 Task: Find skiing trails with terrain parks in Riverside and hiking trails with water crossings in Salt Lake City.
Action: Mouse moved to (164, 59)
Screenshot: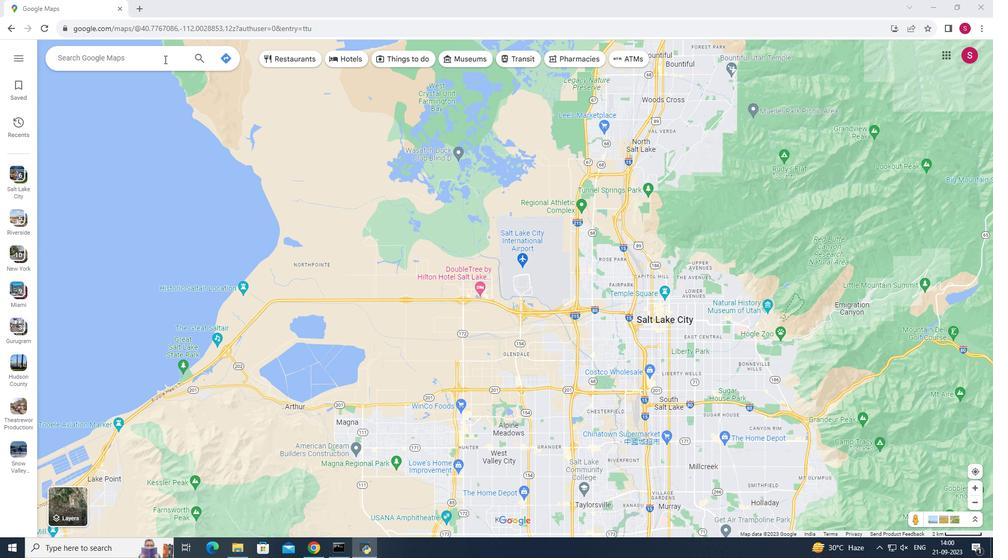 
Action: Mouse pressed left at (164, 59)
Screenshot: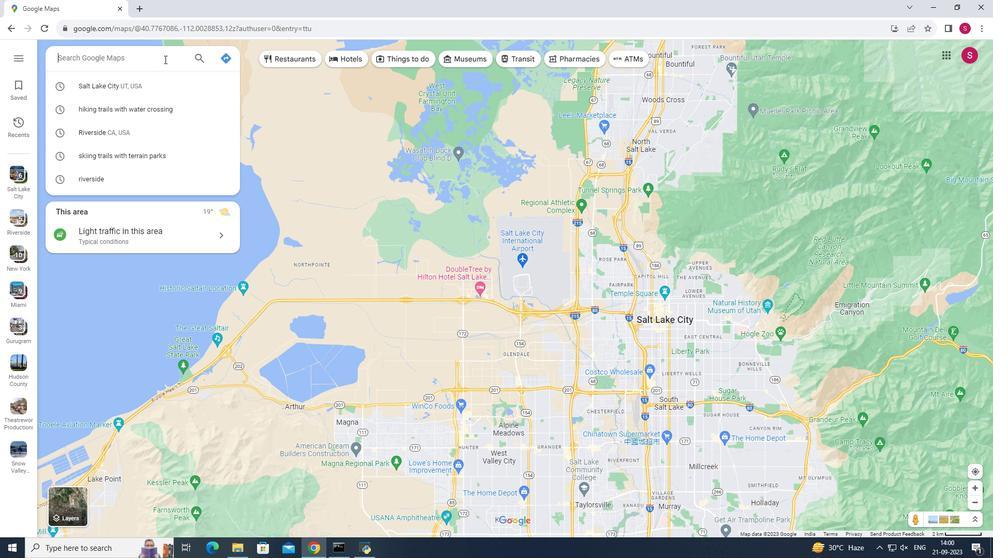 
Action: Key pressed <Key.shift><Key.shift><Key.shift><Key.shift>Riverside
Screenshot: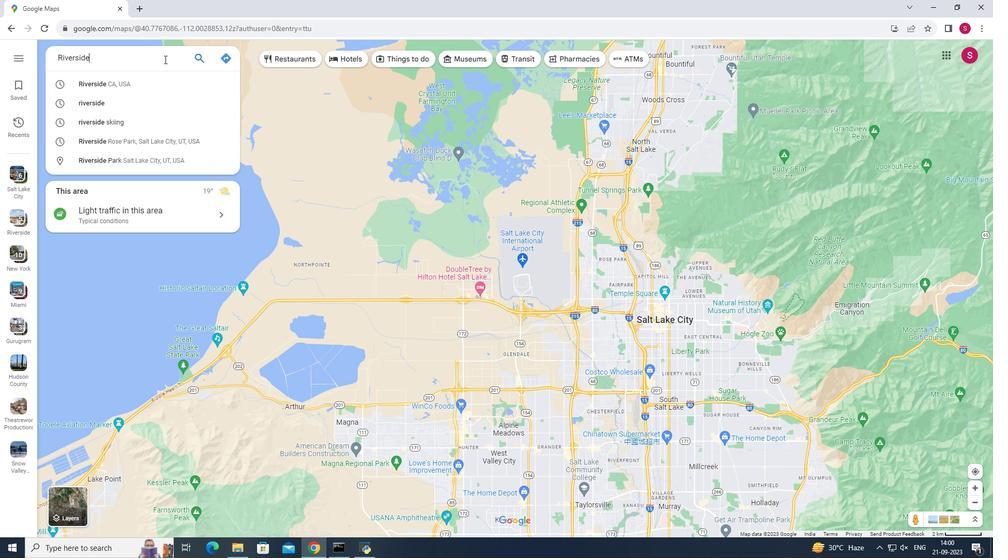 
Action: Mouse moved to (150, 84)
Screenshot: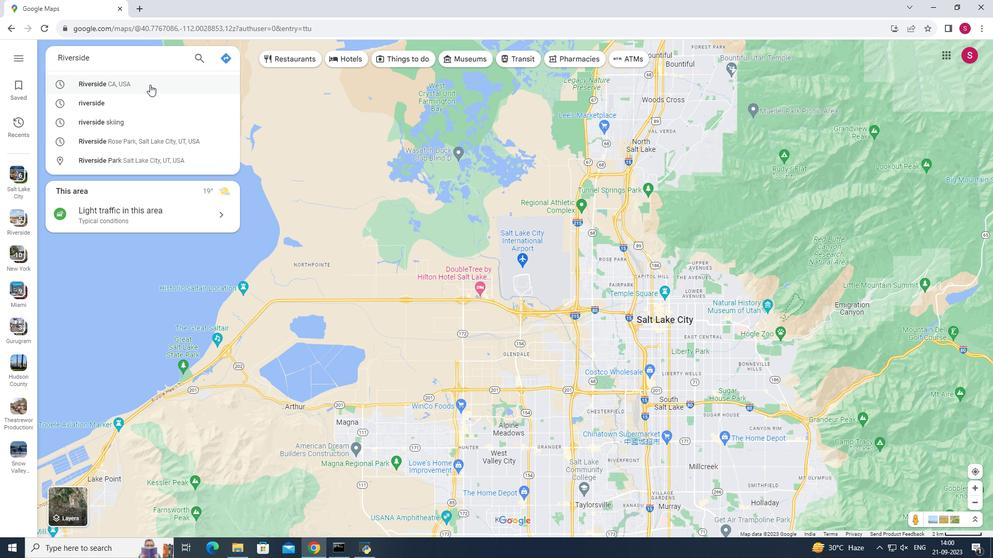 
Action: Mouse pressed left at (150, 84)
Screenshot: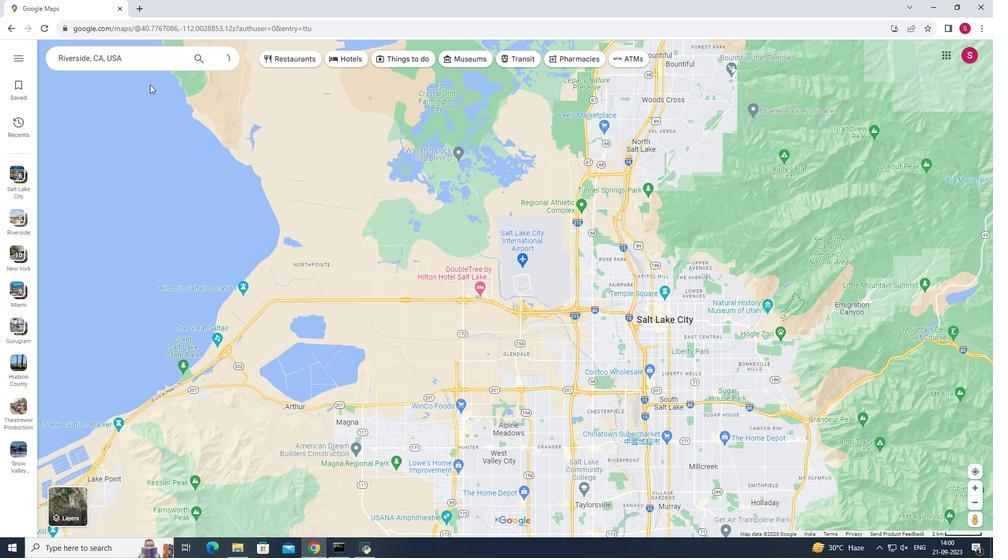 
Action: Mouse moved to (139, 236)
Screenshot: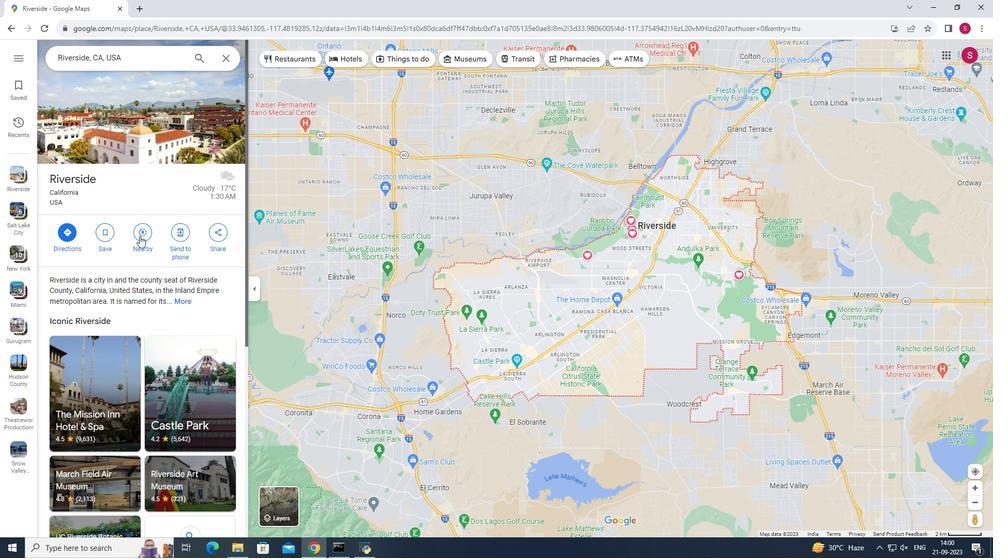 
Action: Mouse pressed left at (139, 236)
Screenshot: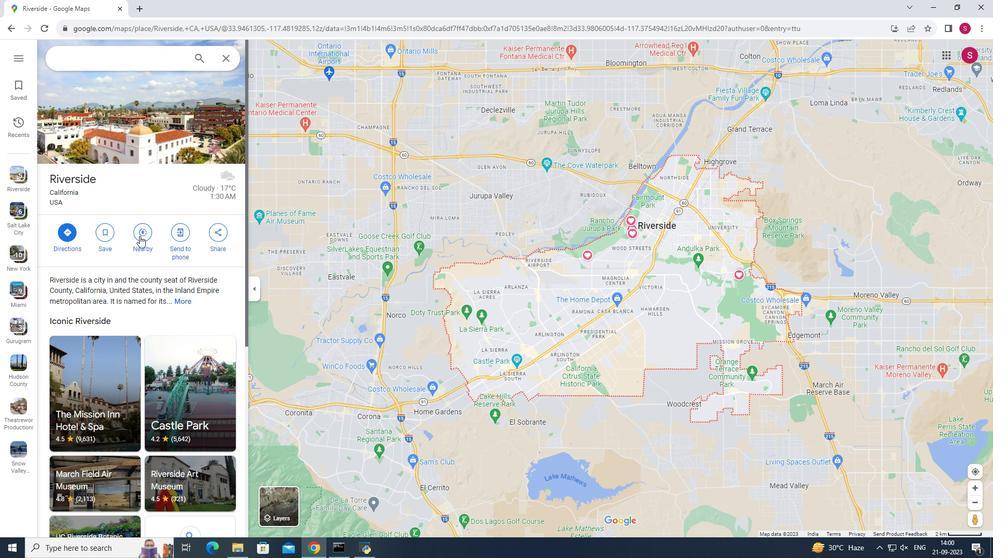 
Action: Mouse moved to (138, 61)
Screenshot: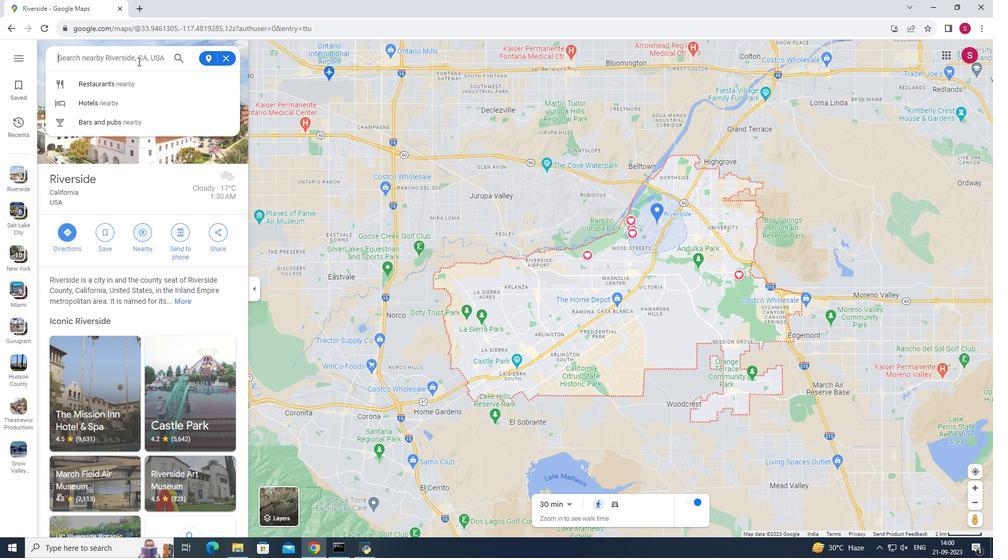 
Action: Mouse pressed left at (138, 61)
Screenshot: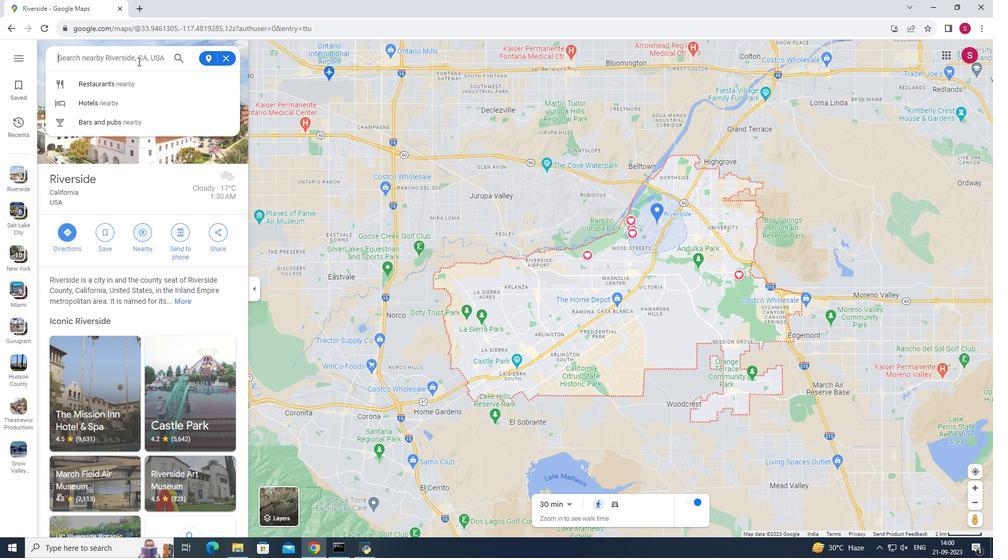 
Action: Key pressed skiing<Key.space>trails<Key.space>with<Key.space>terrain<Key.space>parks<Key.enter>
Screenshot: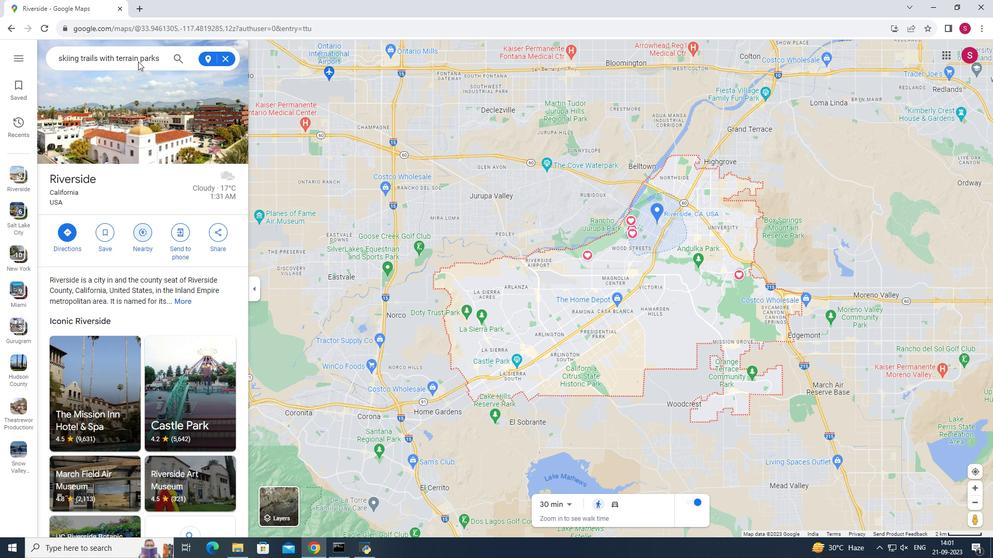 
Action: Mouse moved to (141, 103)
Screenshot: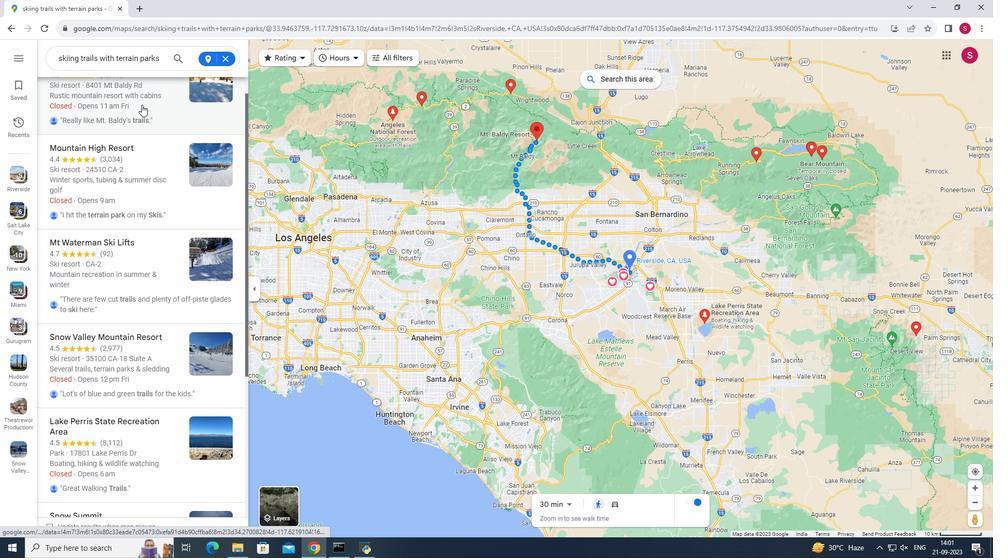 
Action: Mouse scrolled (141, 103) with delta (0, 0)
Screenshot: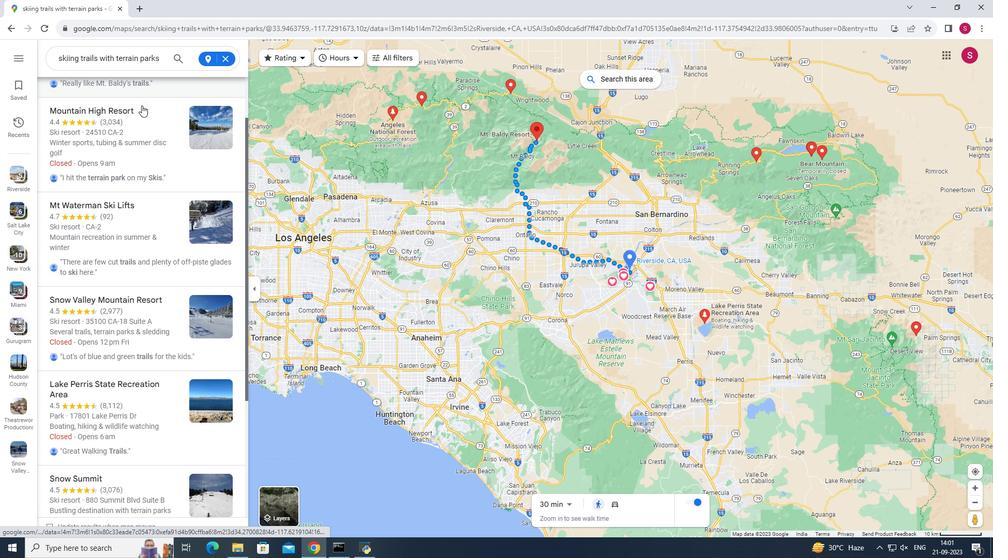 
Action: Mouse moved to (141, 105)
Screenshot: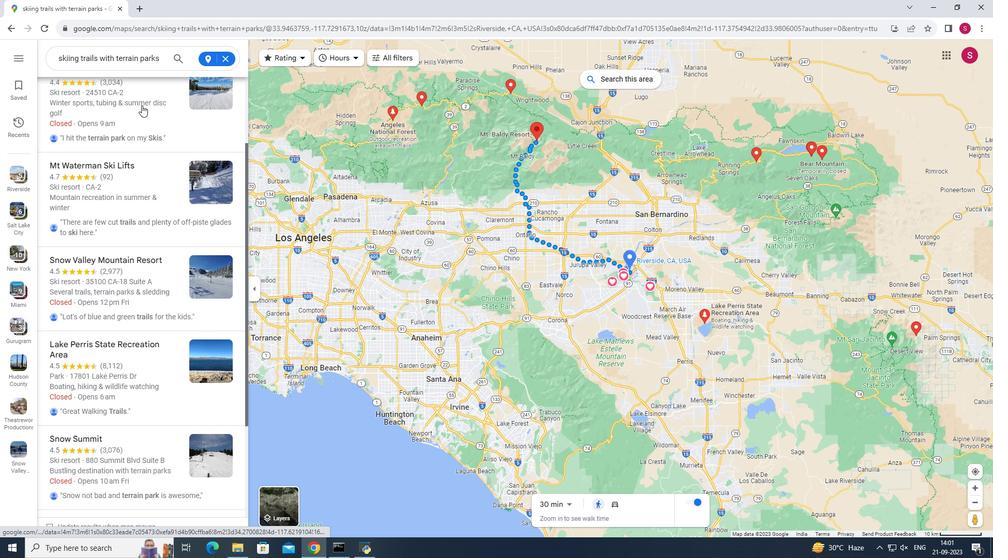 
Action: Mouse scrolled (141, 105) with delta (0, 0)
Screenshot: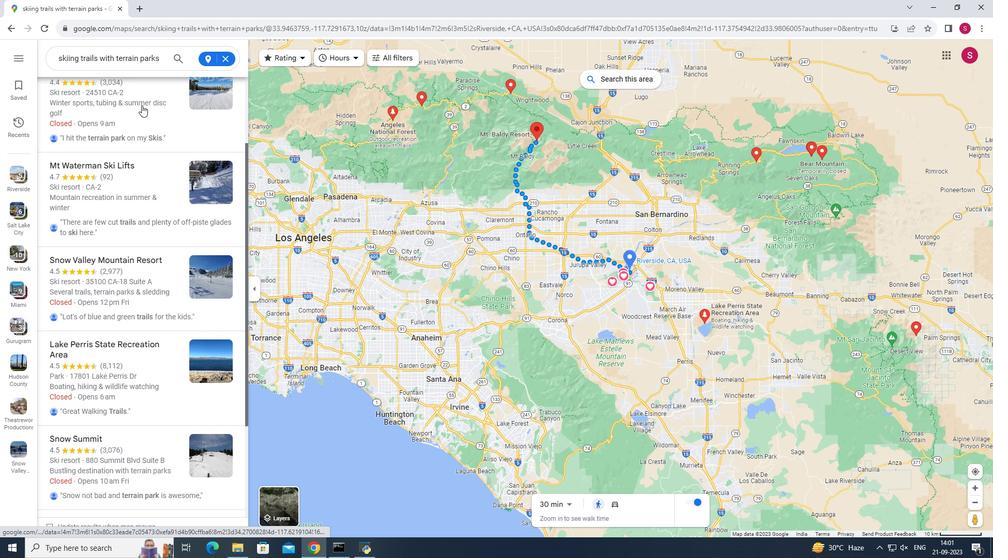 
Action: Mouse scrolled (141, 105) with delta (0, 0)
Screenshot: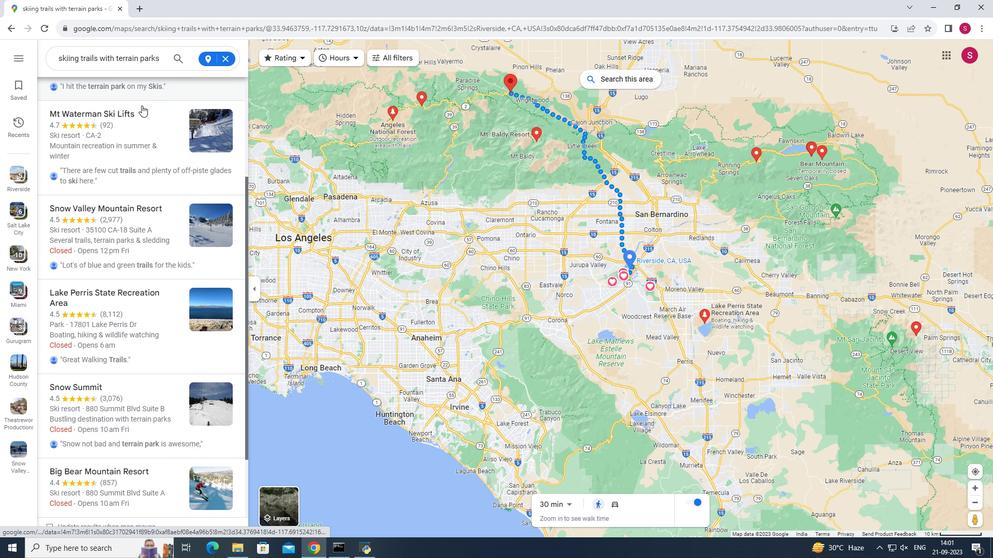 
Action: Mouse moved to (141, 107)
Screenshot: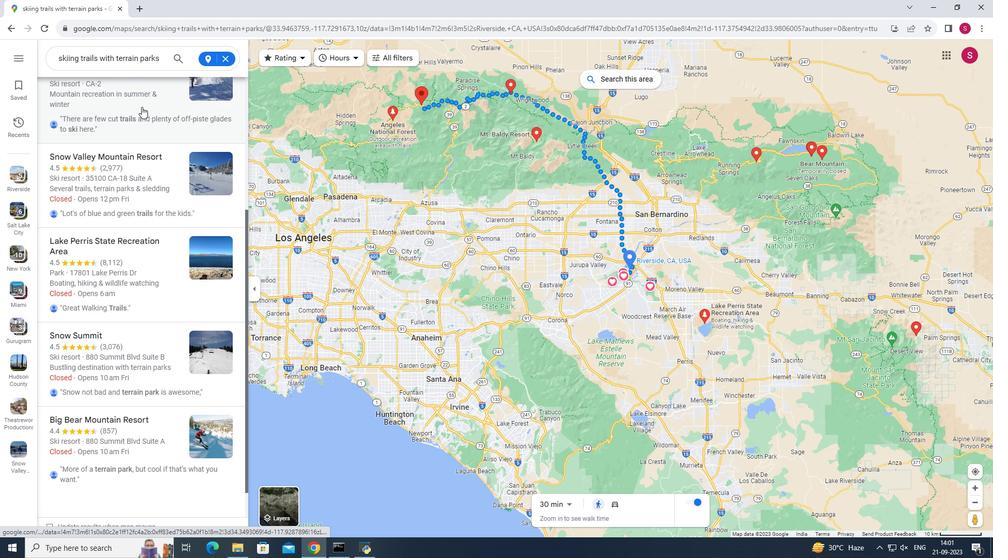 
Action: Mouse scrolled (141, 106) with delta (0, 0)
Screenshot: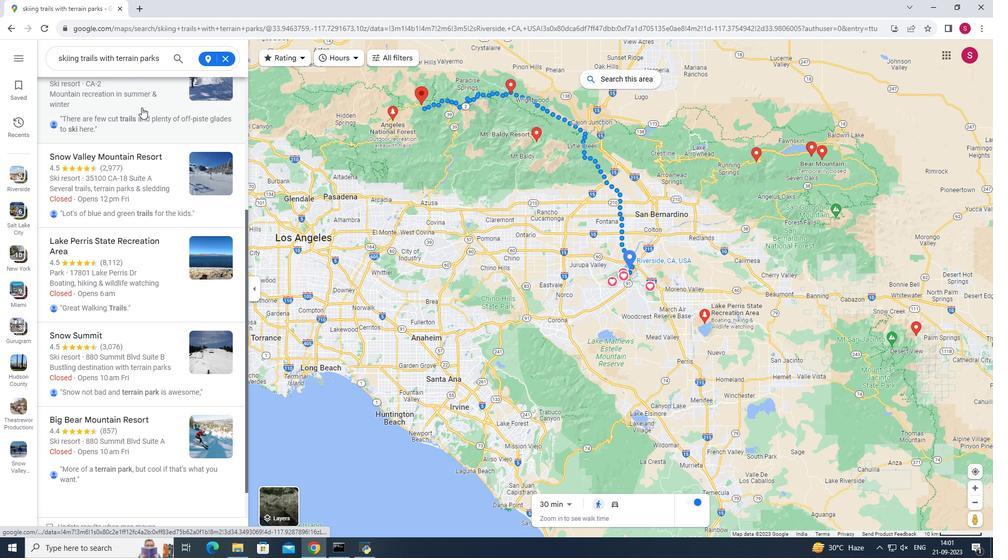 
Action: Mouse moved to (141, 110)
Screenshot: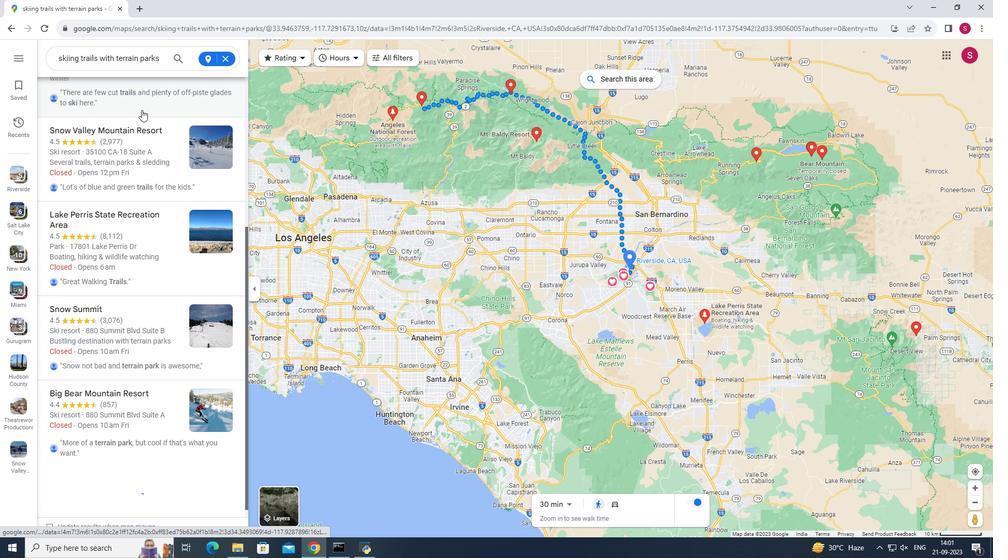 
Action: Mouse scrolled (141, 109) with delta (0, 0)
Screenshot: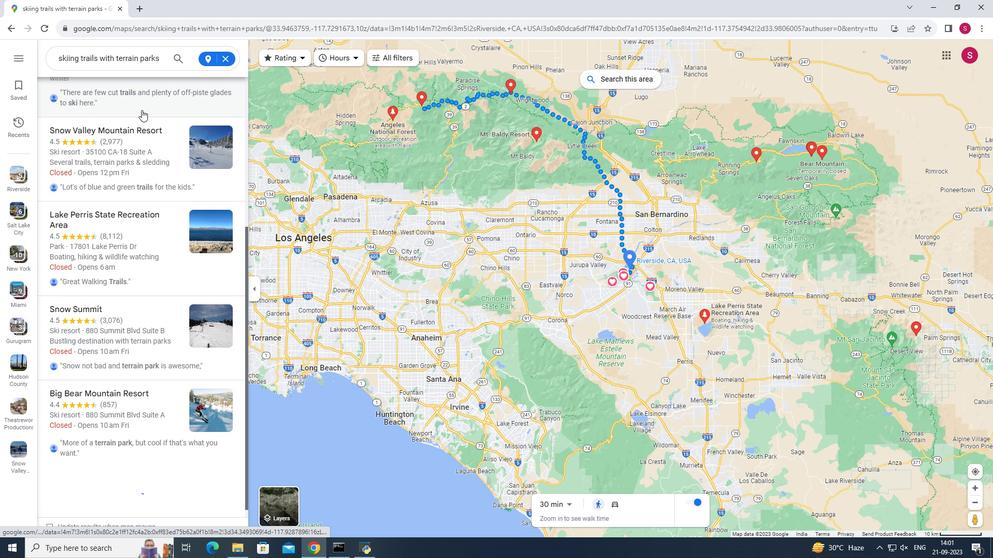 
Action: Mouse scrolled (141, 109) with delta (0, 0)
Screenshot: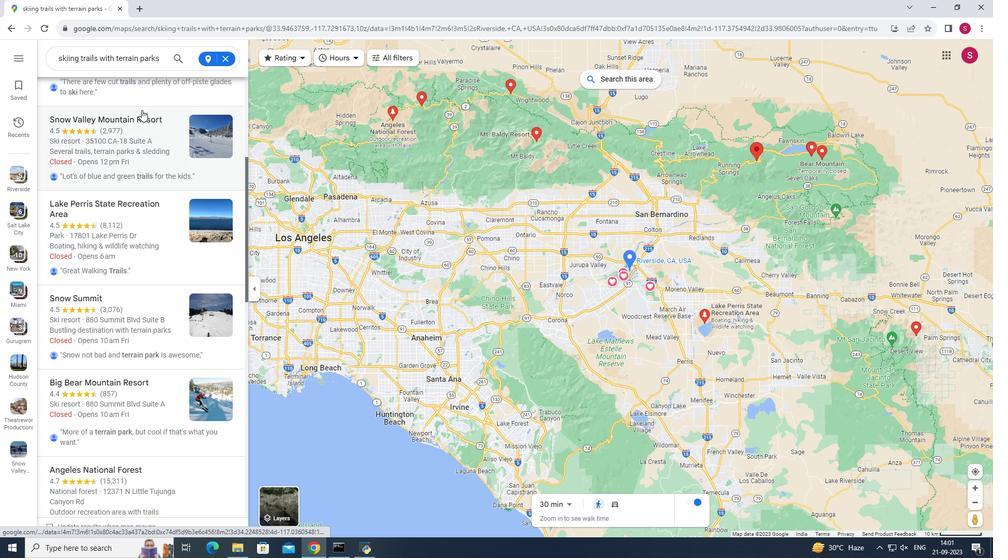 
Action: Mouse moved to (150, 118)
Screenshot: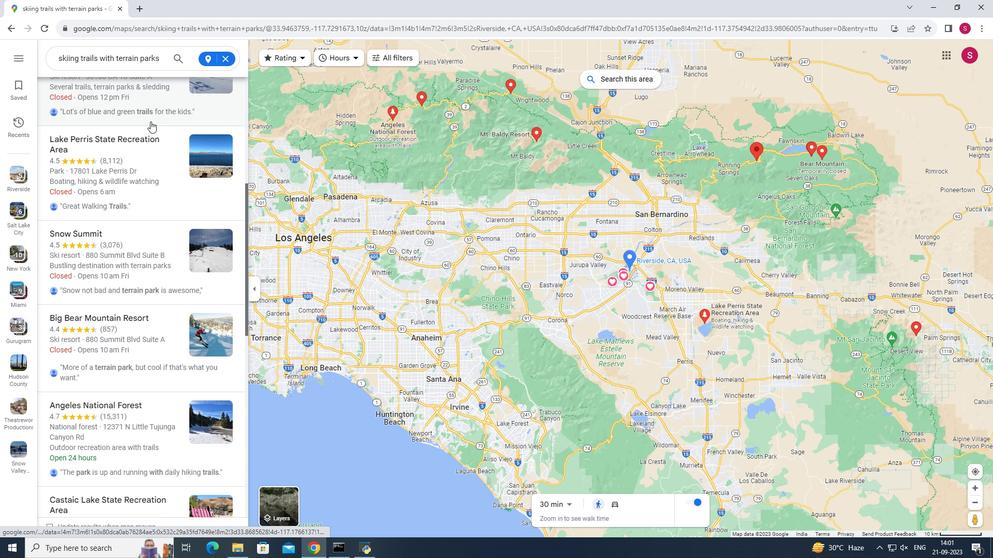 
Action: Mouse scrolled (150, 117) with delta (0, 0)
Screenshot: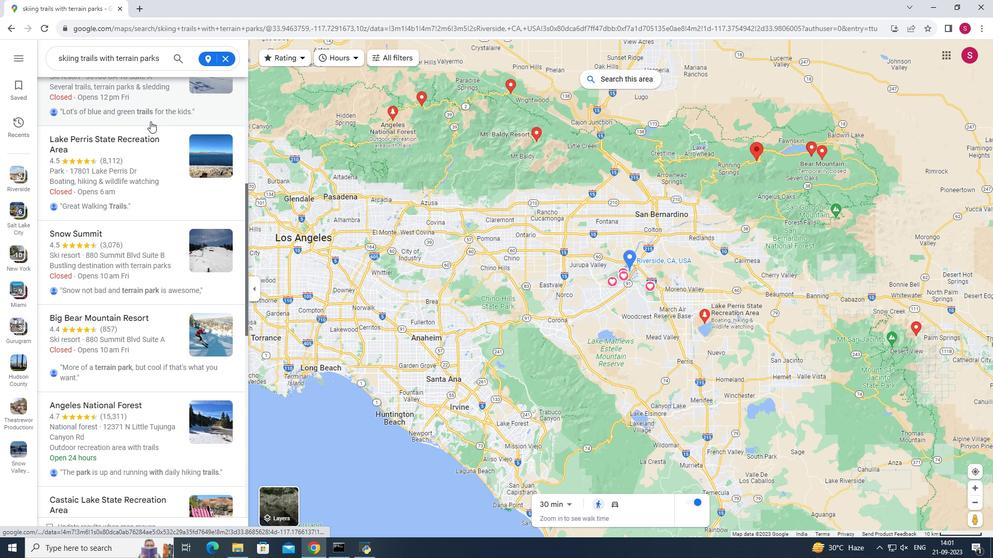 
Action: Mouse moved to (150, 121)
Screenshot: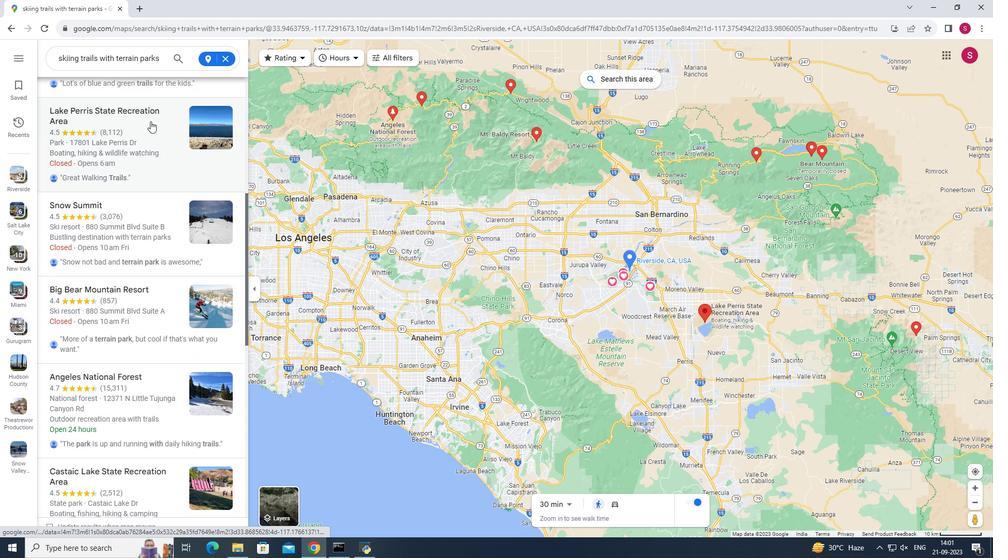 
Action: Mouse scrolled (150, 121) with delta (0, 0)
Screenshot: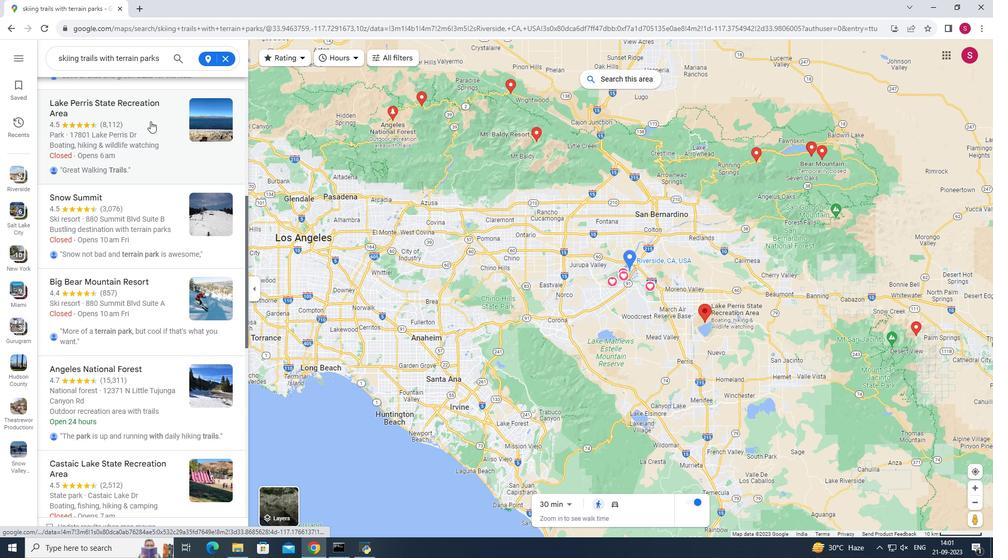 
Action: Mouse scrolled (150, 121) with delta (0, 0)
Screenshot: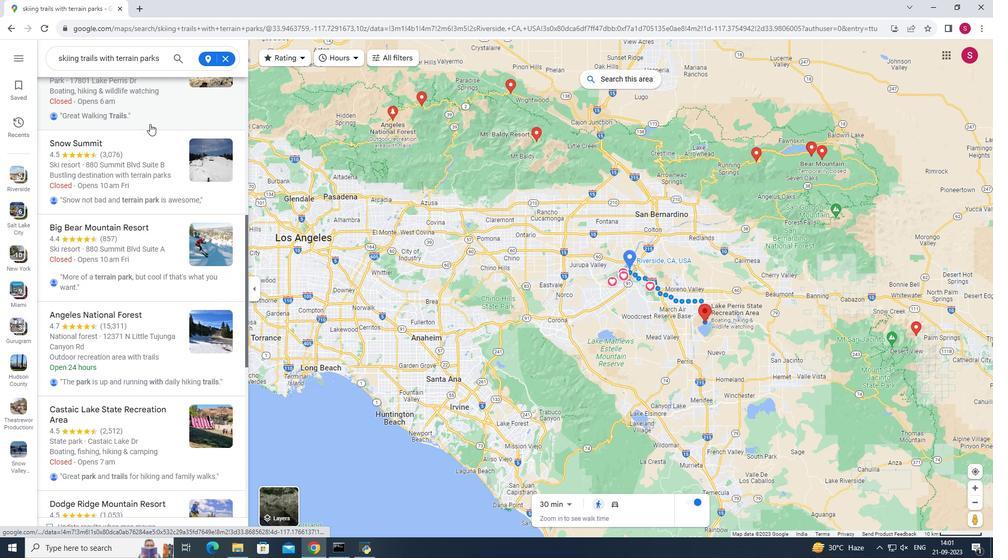 
Action: Mouse moved to (150, 124)
Screenshot: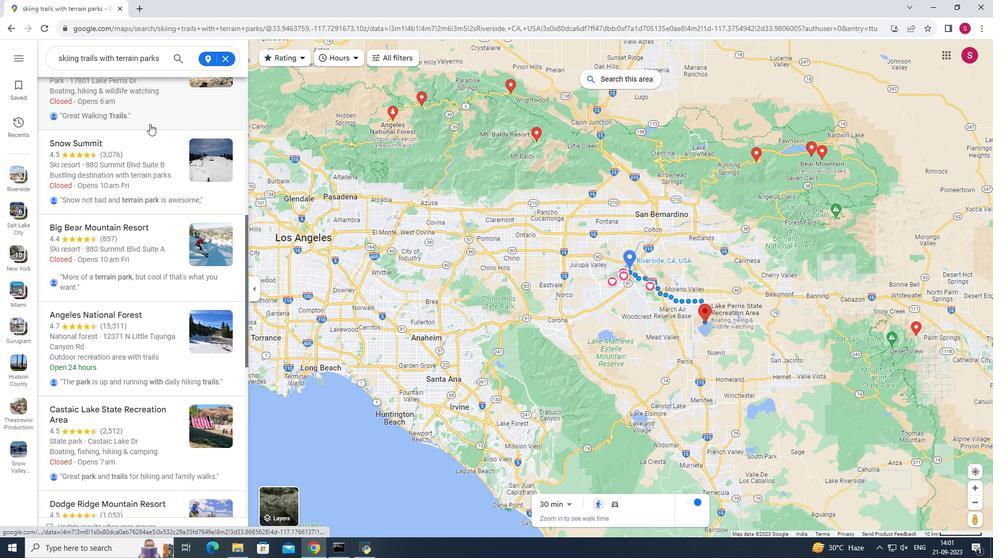 
Action: Mouse scrolled (150, 123) with delta (0, 0)
Screenshot: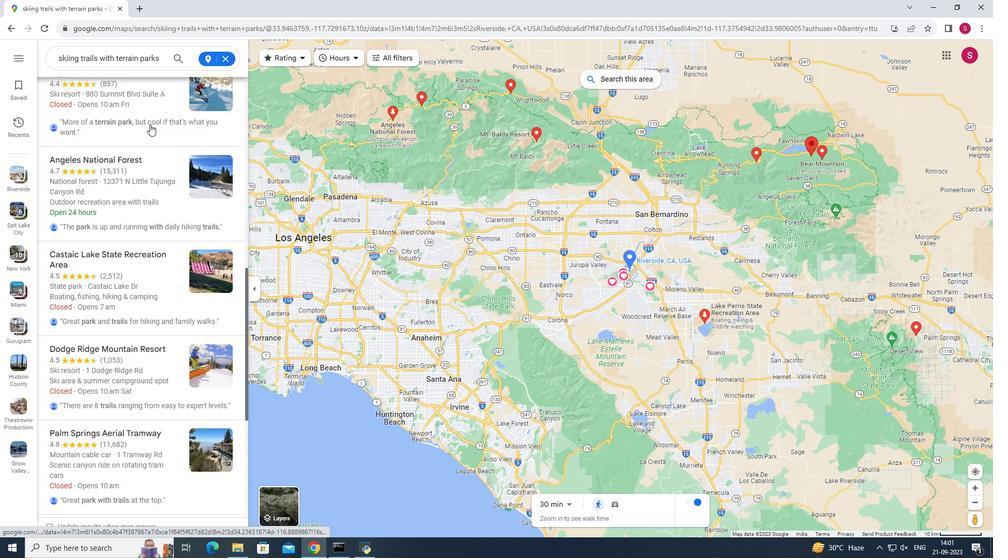 
Action: Mouse moved to (150, 124)
Screenshot: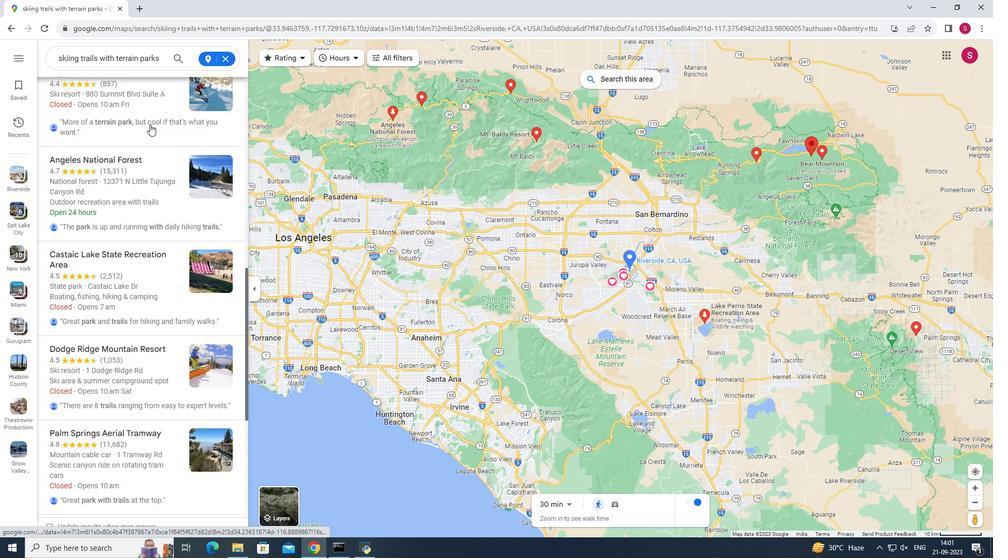
Action: Mouse scrolled (150, 123) with delta (0, 0)
Screenshot: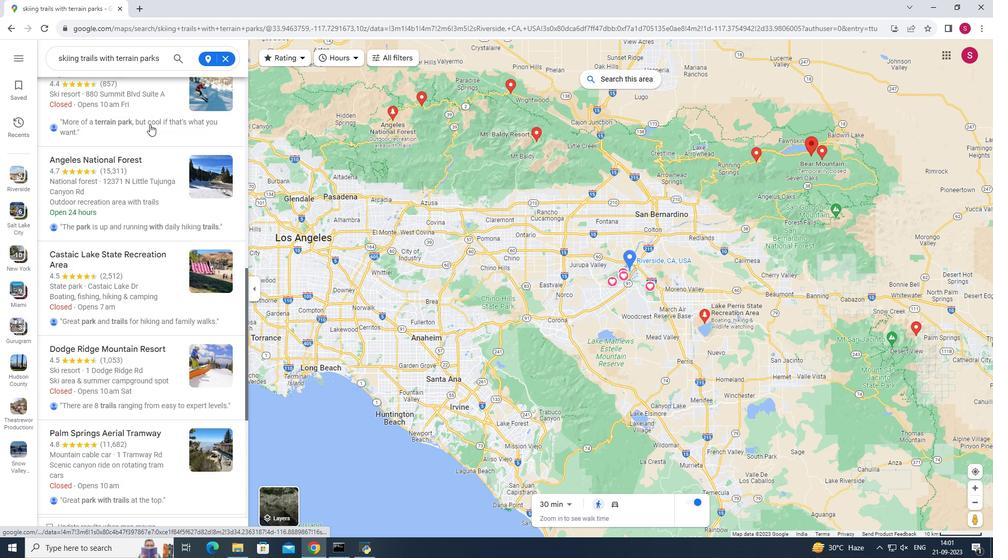 
Action: Mouse moved to (150, 124)
Screenshot: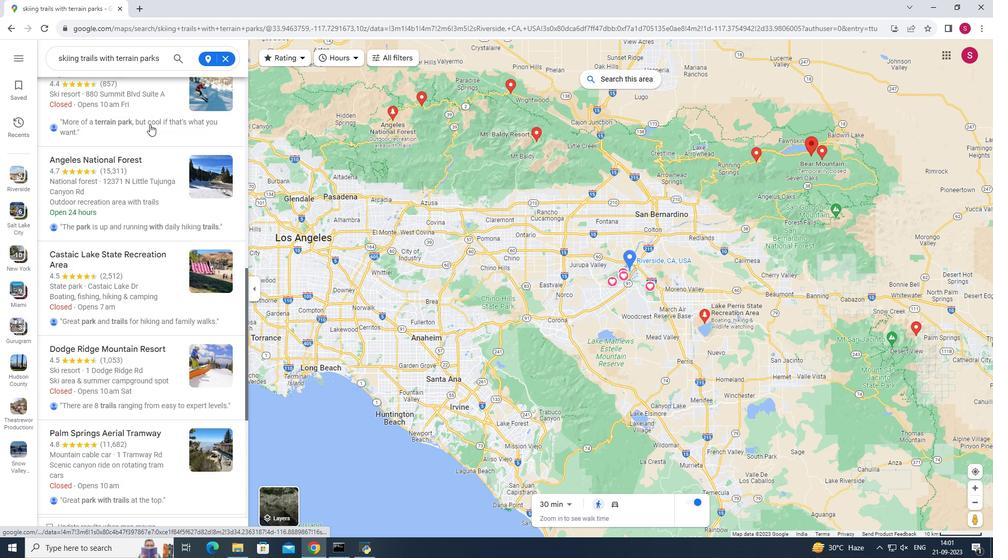 
Action: Mouse scrolled (150, 124) with delta (0, 0)
Screenshot: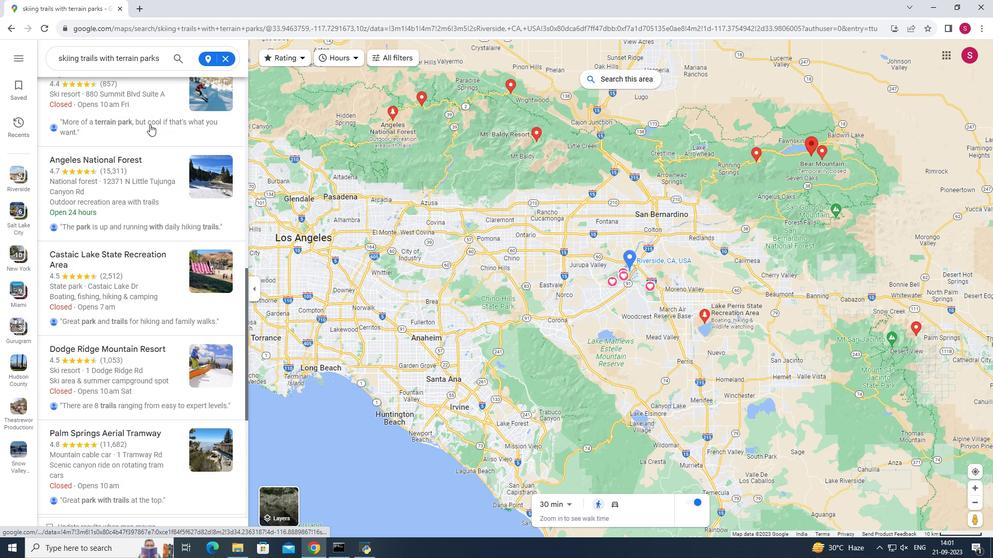 
Action: Mouse moved to (150, 124)
Screenshot: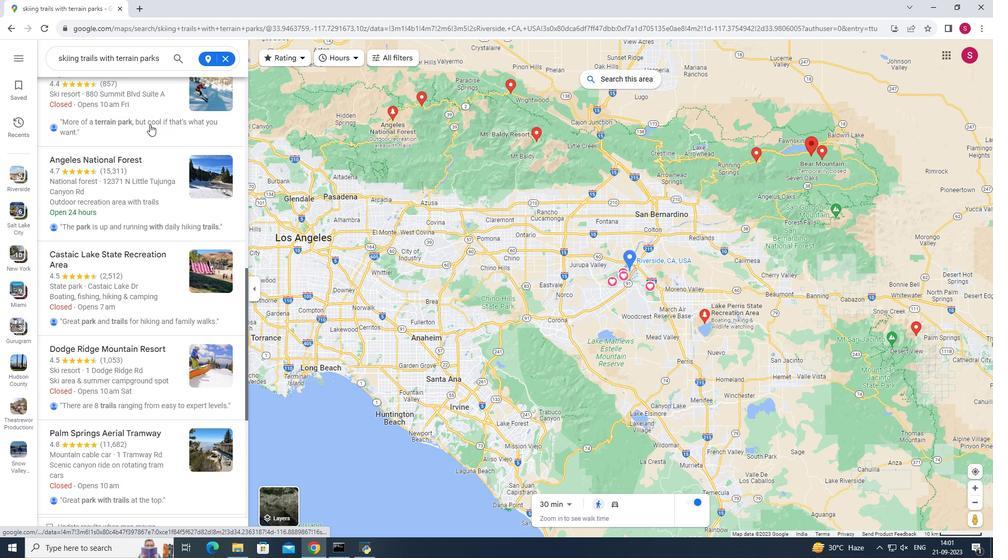 
Action: Mouse scrolled (150, 124) with delta (0, 0)
Screenshot: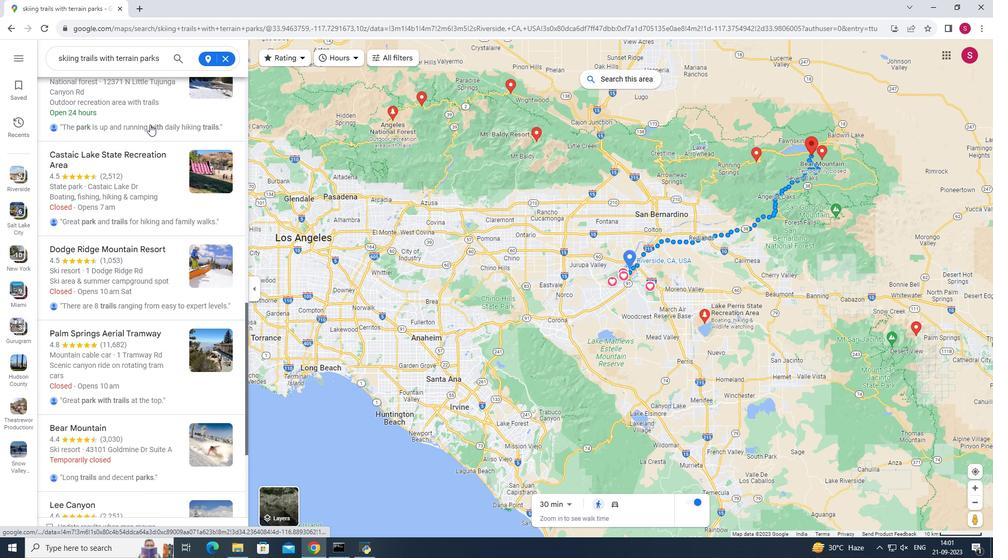 
Action: Mouse scrolled (150, 124) with delta (0, 0)
Screenshot: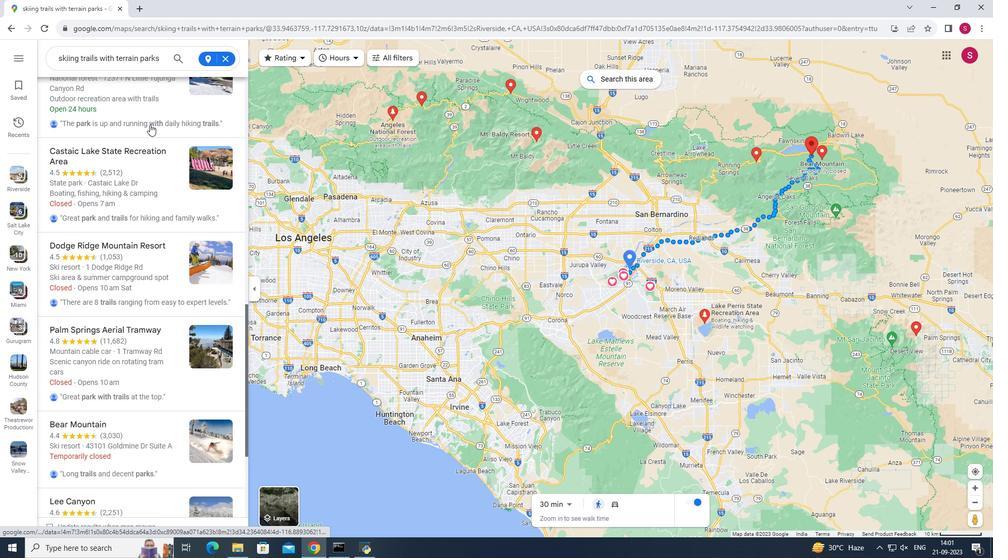 
Action: Mouse scrolled (150, 124) with delta (0, 0)
Screenshot: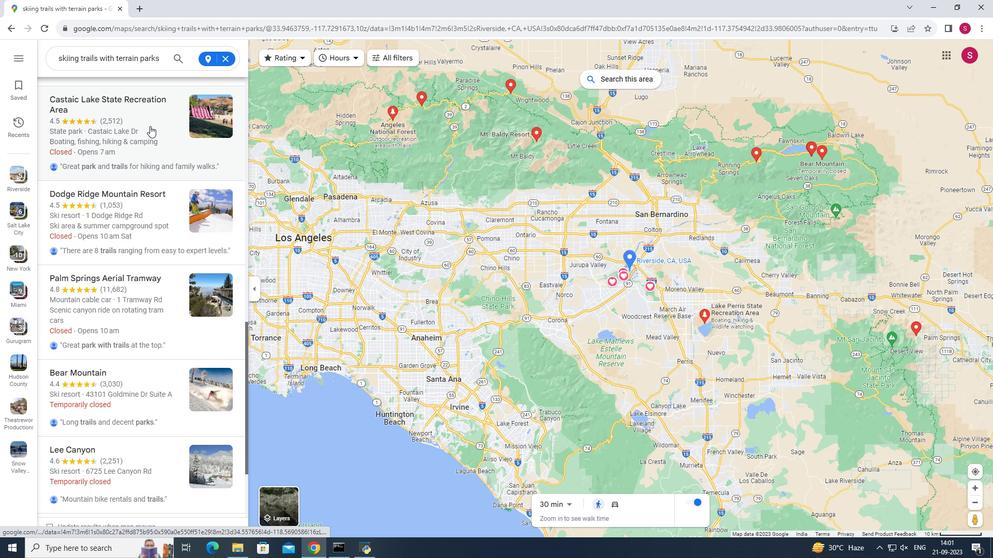 
Action: Mouse moved to (150, 126)
Screenshot: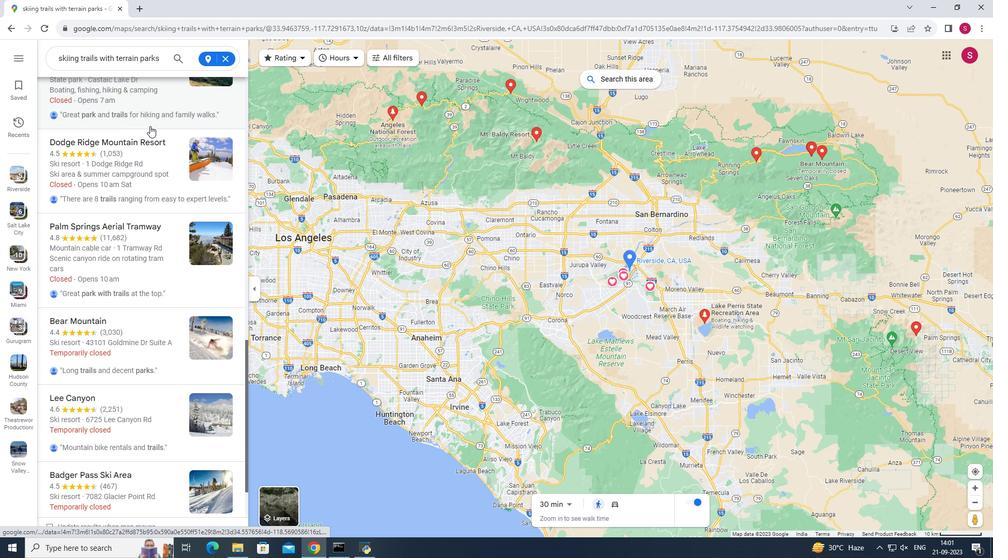 
Action: Mouse scrolled (150, 125) with delta (0, 0)
Screenshot: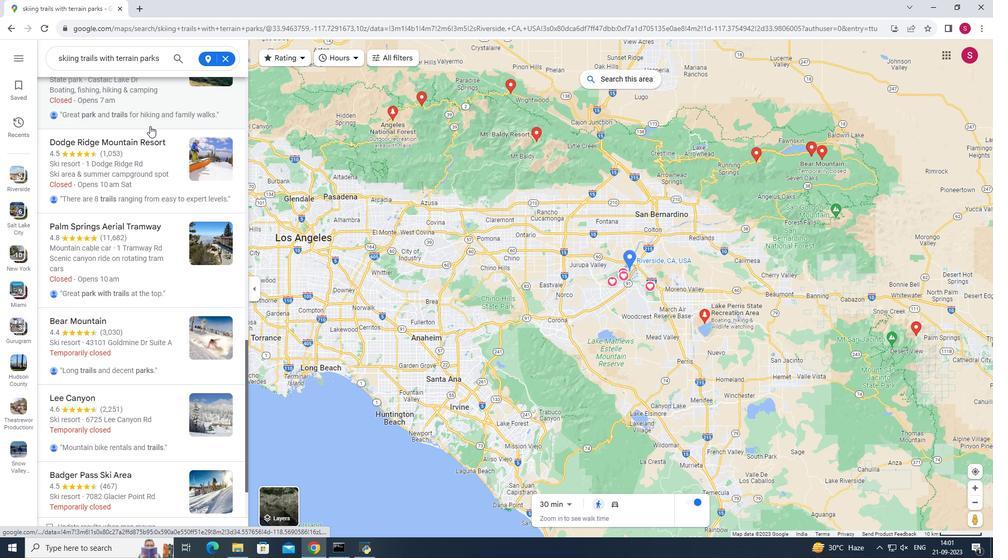 
Action: Mouse moved to (152, 135)
Screenshot: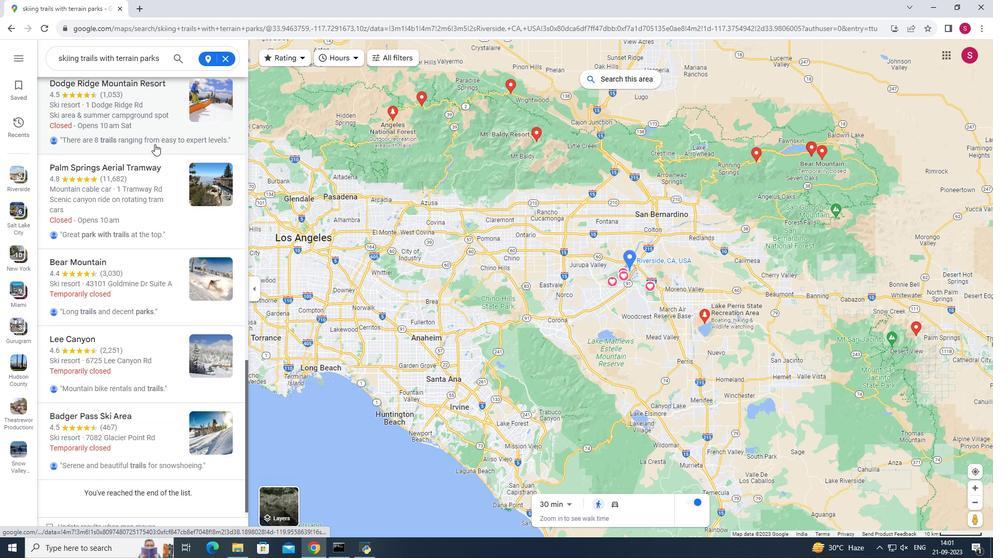 
Action: Mouse scrolled (152, 134) with delta (0, 0)
Screenshot: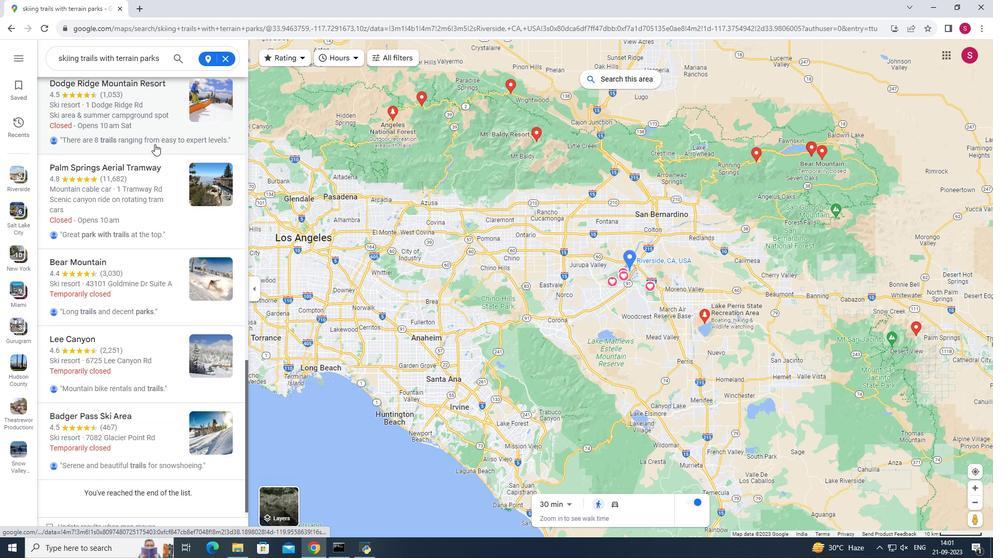
Action: Mouse moved to (154, 144)
Screenshot: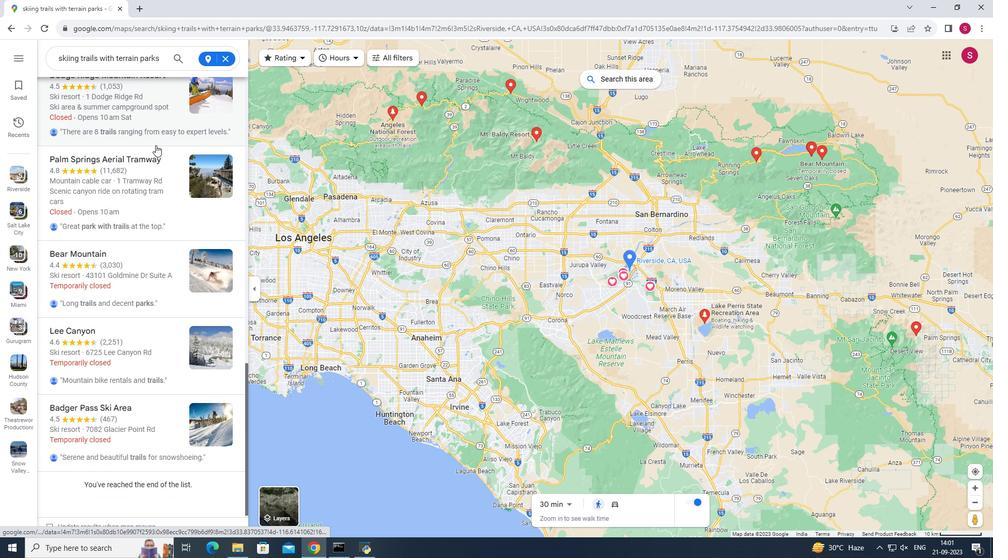 
Action: Mouse scrolled (154, 143) with delta (0, 0)
Screenshot: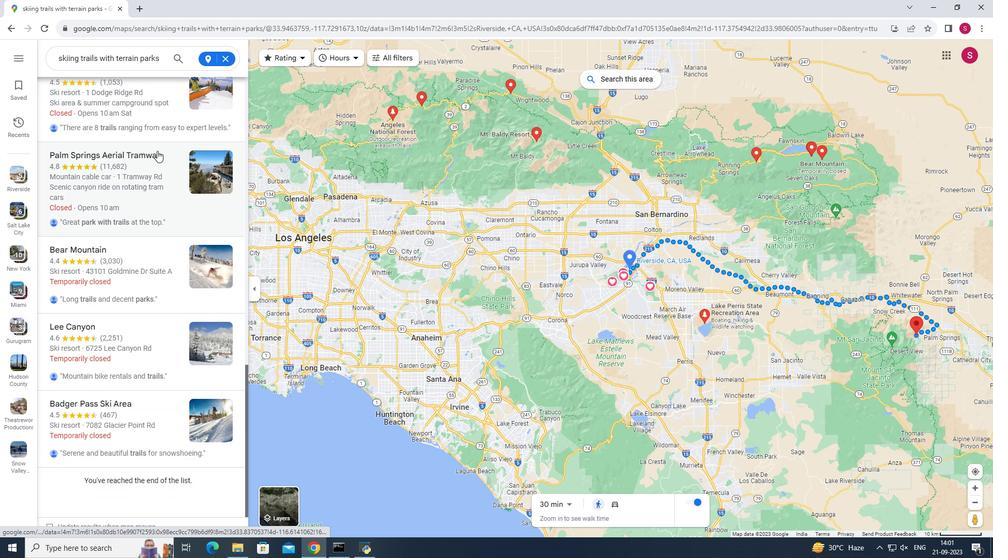 
Action: Mouse moved to (164, 171)
Screenshot: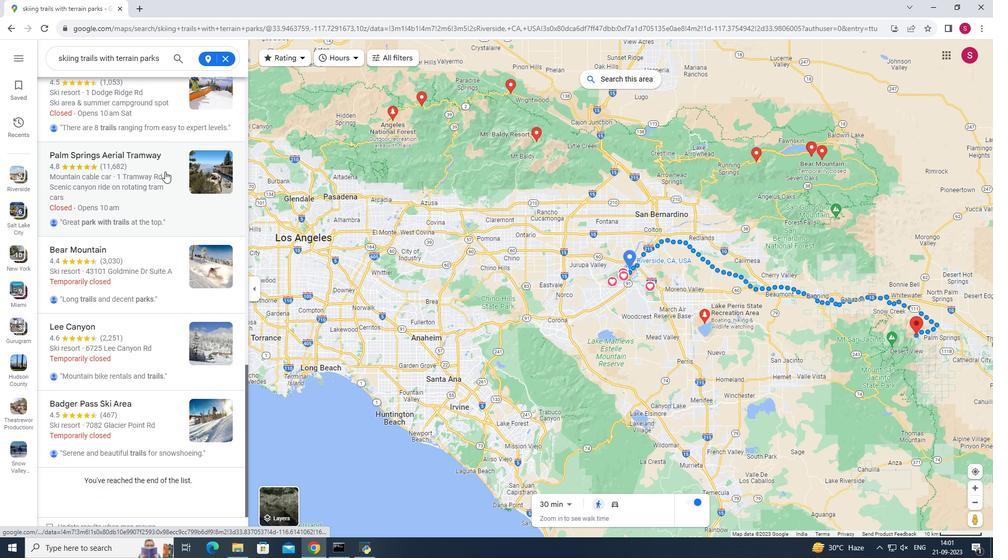 
Action: Mouse scrolled (164, 170) with delta (0, 0)
Screenshot: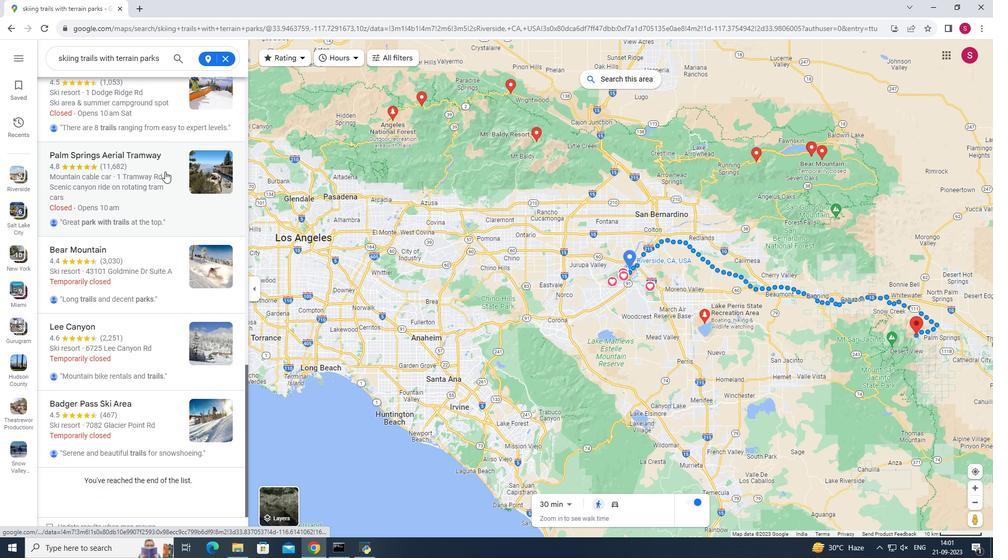 
Action: Mouse scrolled (164, 170) with delta (0, 0)
Screenshot: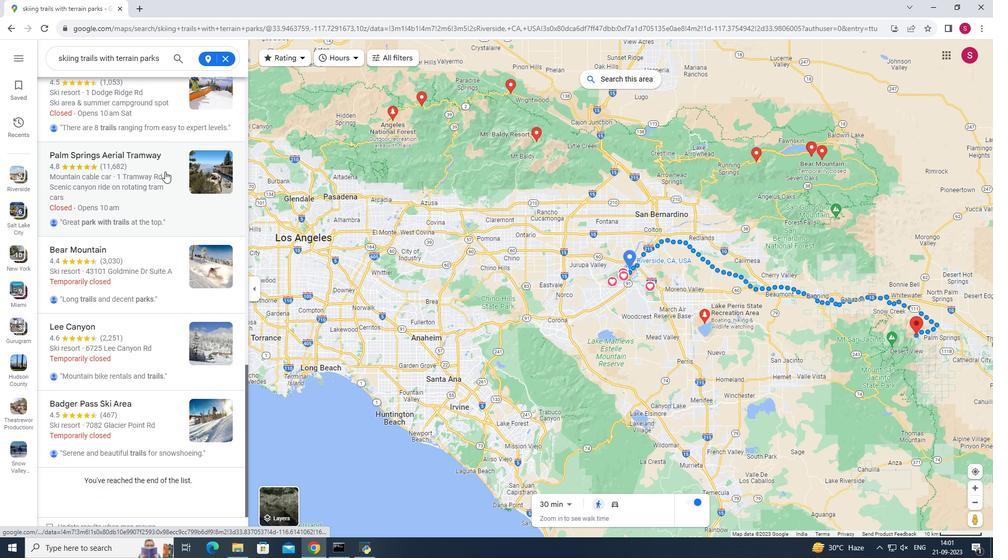 
Action: Mouse moved to (164, 171)
Screenshot: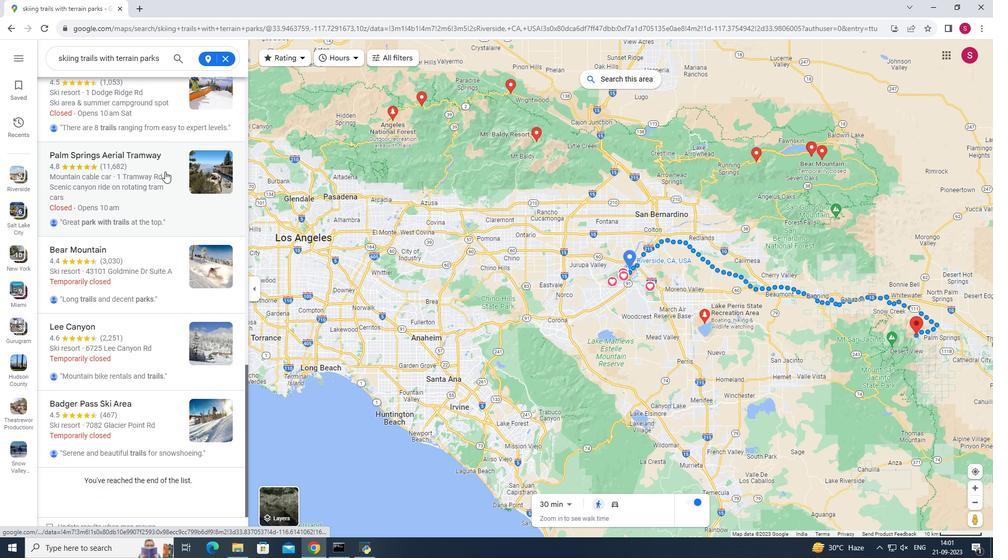 
Action: Mouse scrolled (164, 171) with delta (0, 0)
Screenshot: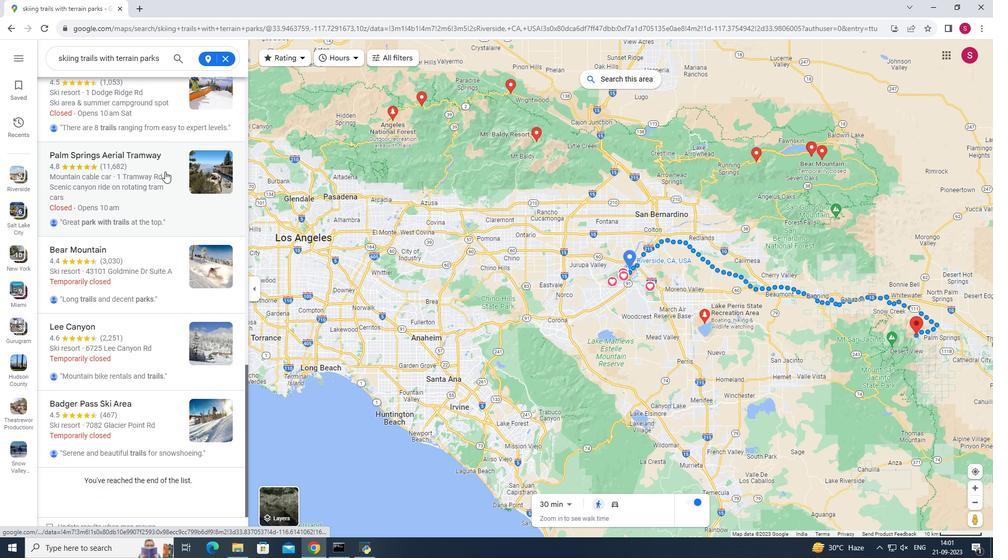 
Action: Mouse moved to (164, 175)
Screenshot: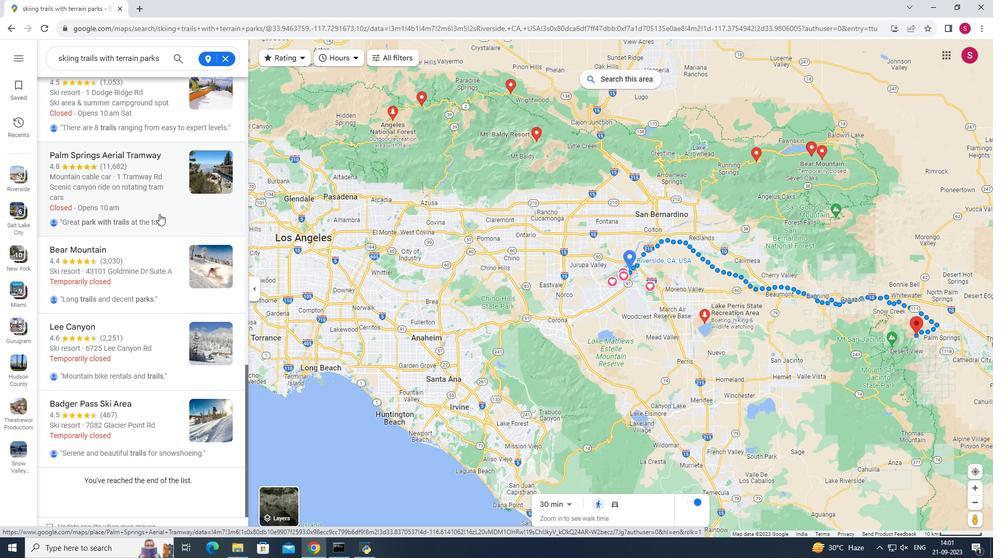 
Action: Mouse scrolled (164, 174) with delta (0, 0)
Screenshot: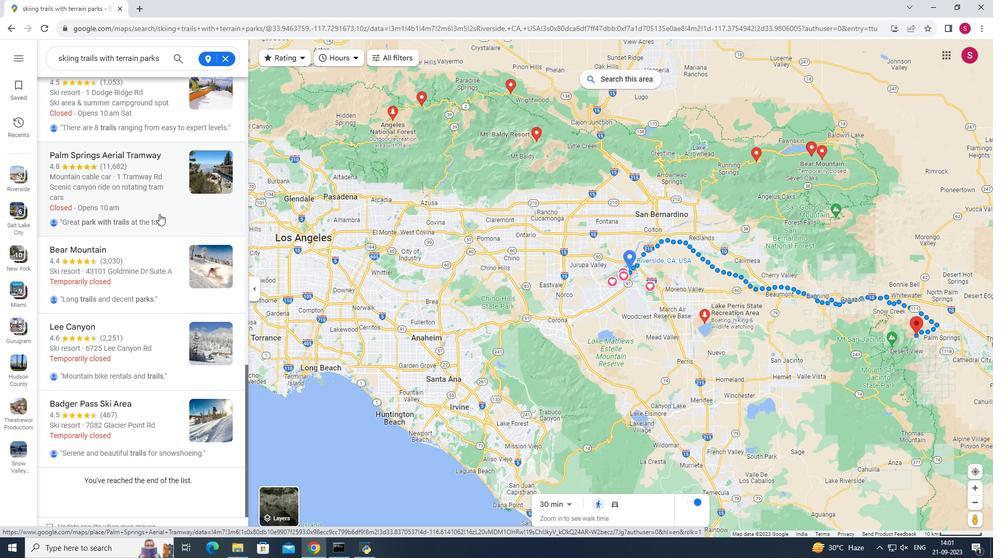 
Action: Mouse moved to (163, 180)
Screenshot: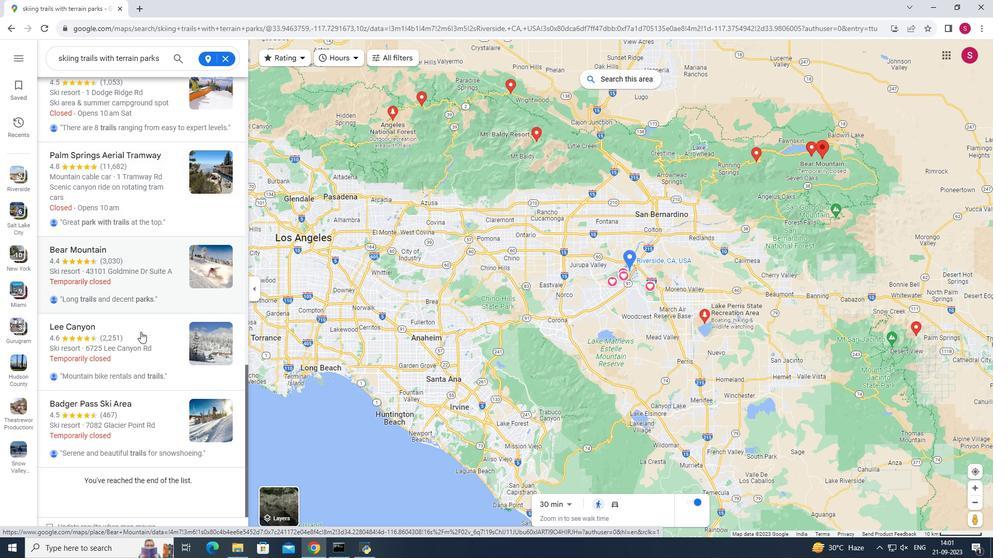 
Action: Mouse scrolled (163, 179) with delta (0, 0)
Screenshot: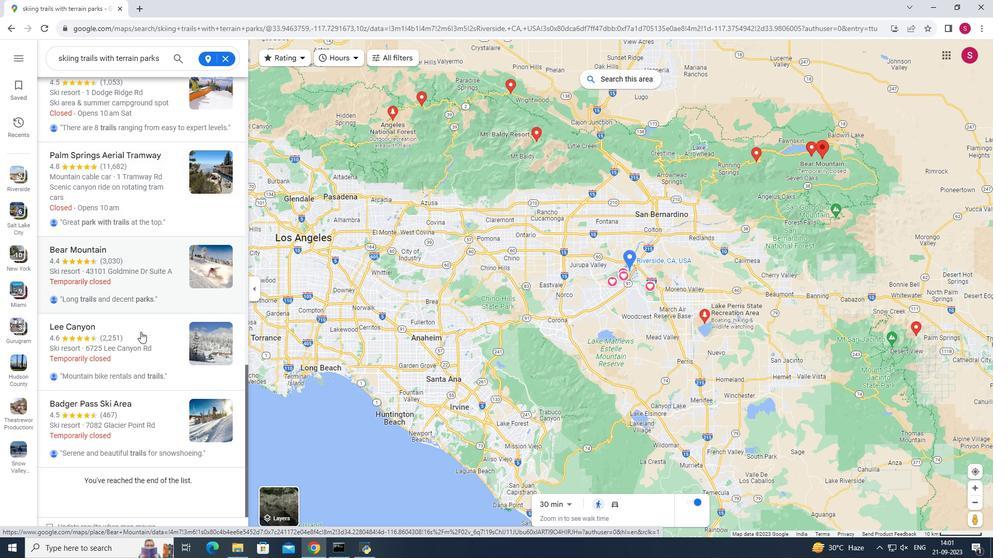 
Action: Mouse moved to (226, 59)
Screenshot: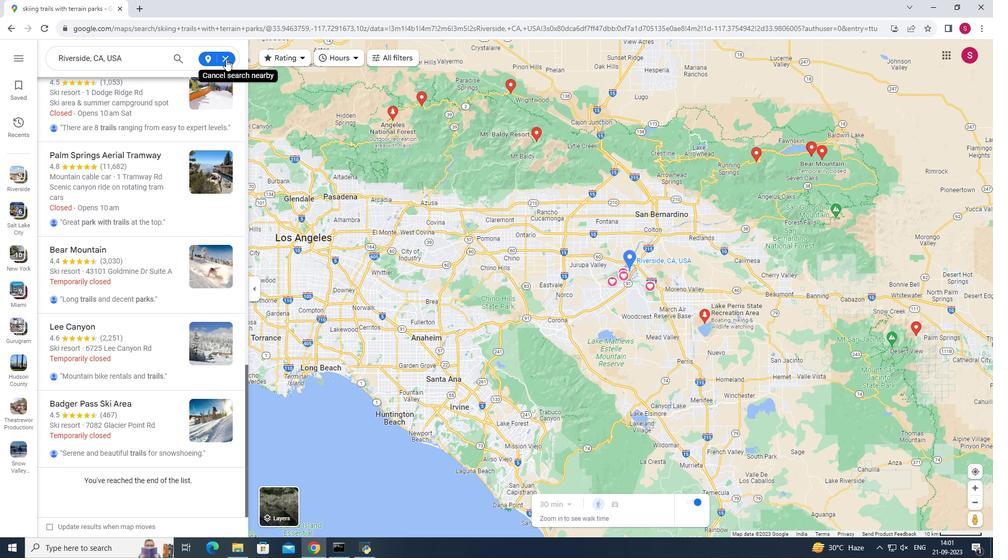 
Action: Mouse pressed left at (226, 59)
Screenshot: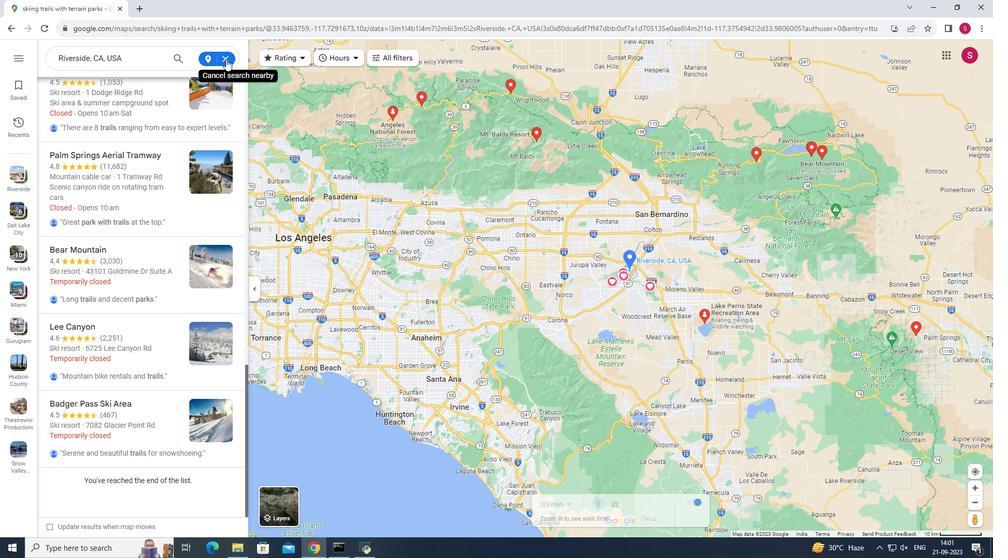 
Action: Mouse pressed left at (226, 59)
Screenshot: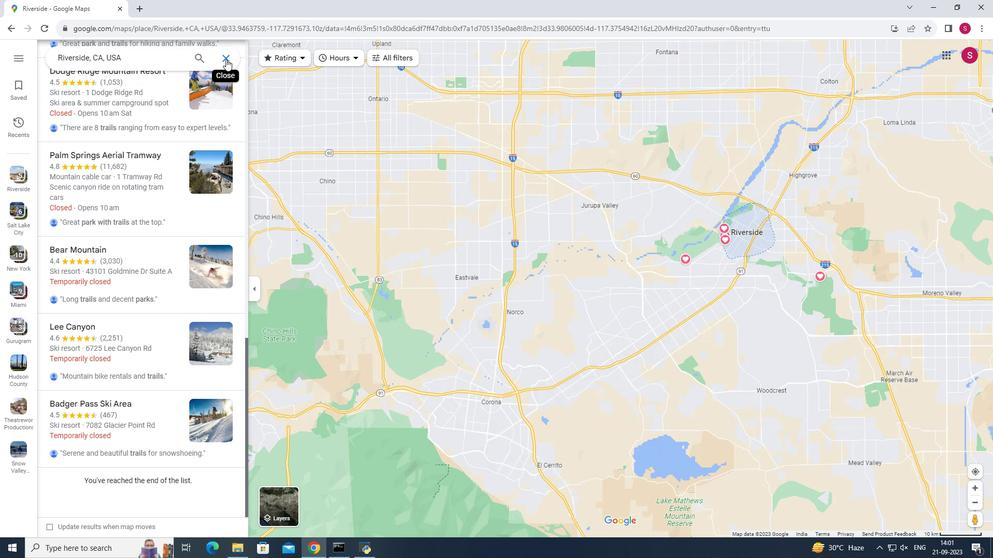 
Action: Mouse pressed left at (226, 59)
Screenshot: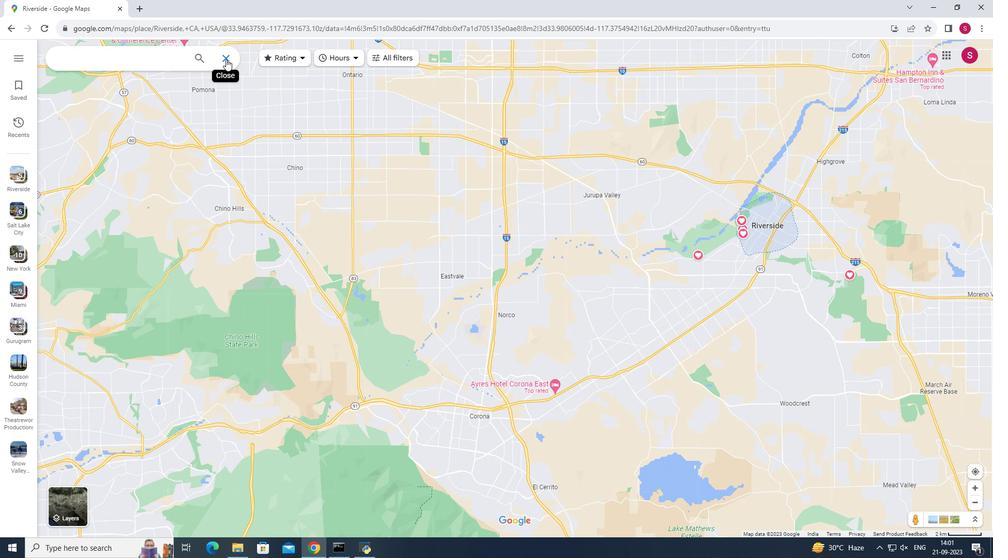 
Action: Mouse moved to (143, 60)
Screenshot: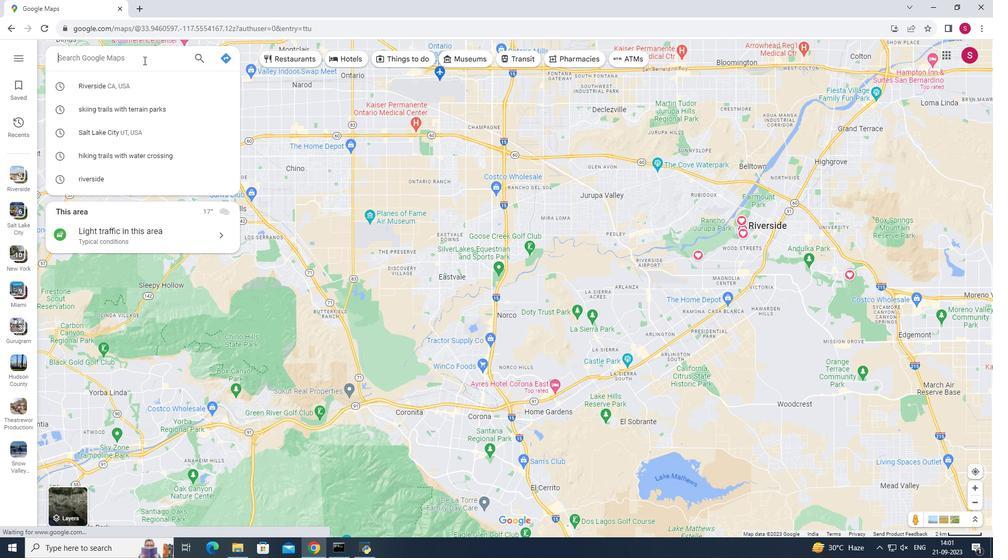 
Action: Mouse pressed left at (143, 60)
Screenshot: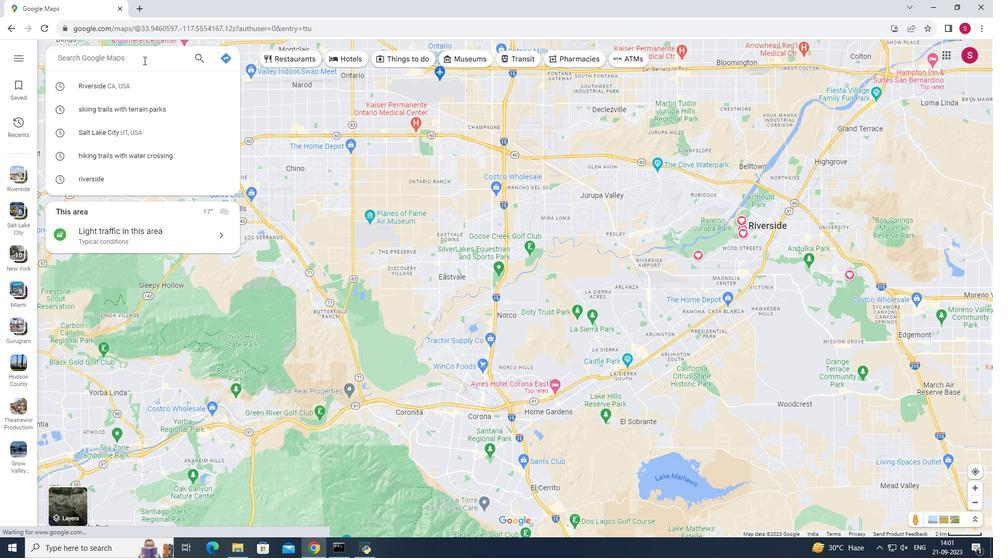 
Action: Key pressed <Key.shift>Salt<Key.space><Key.shift>Lake<Key.space><Key.shift>City<Key.enter>
Screenshot: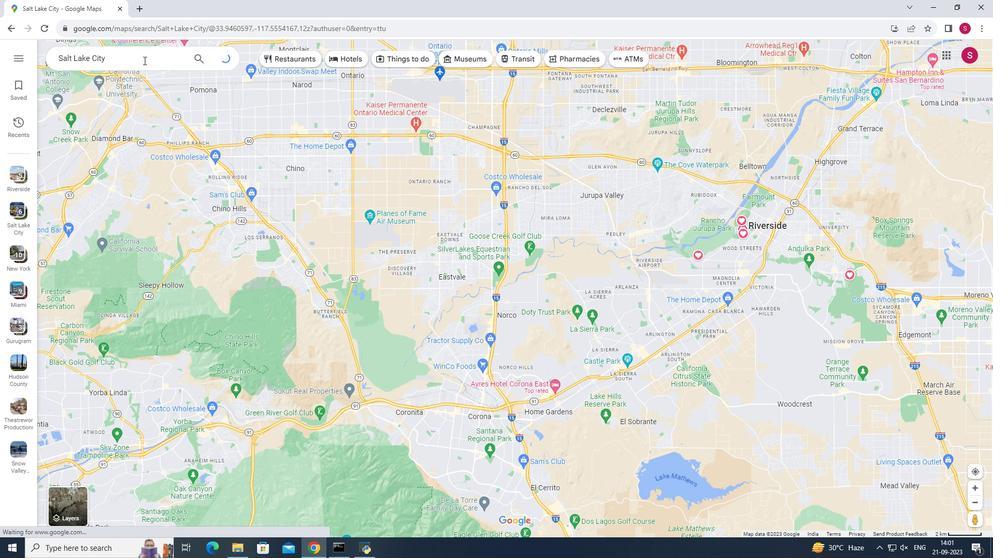 
Action: Mouse moved to (140, 239)
Screenshot: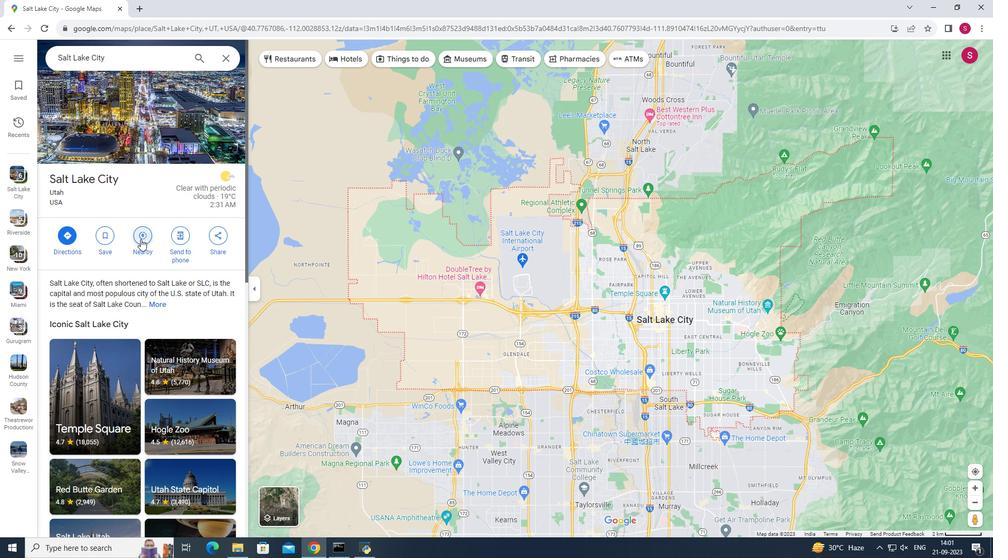 
Action: Mouse pressed left at (140, 239)
Screenshot: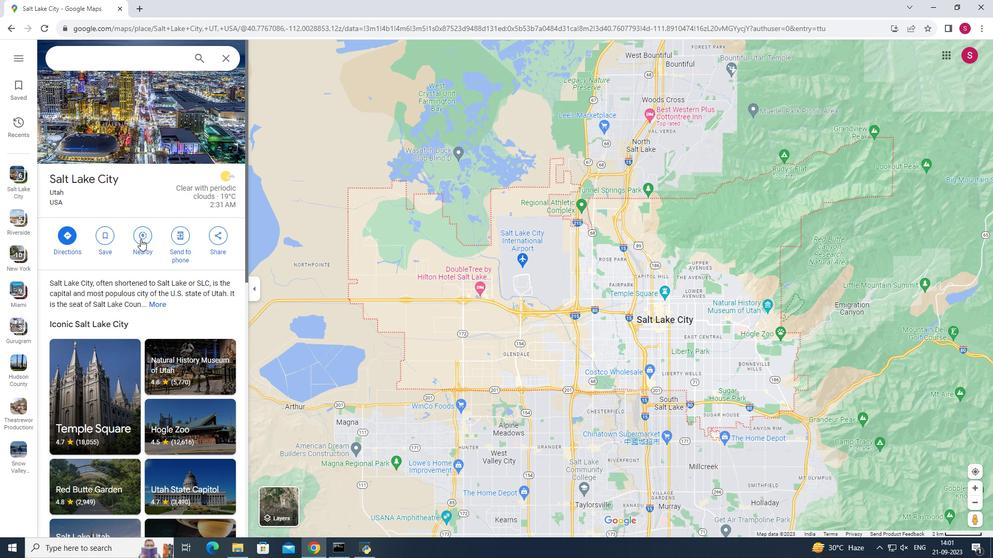 
Action: Mouse moved to (146, 60)
Screenshot: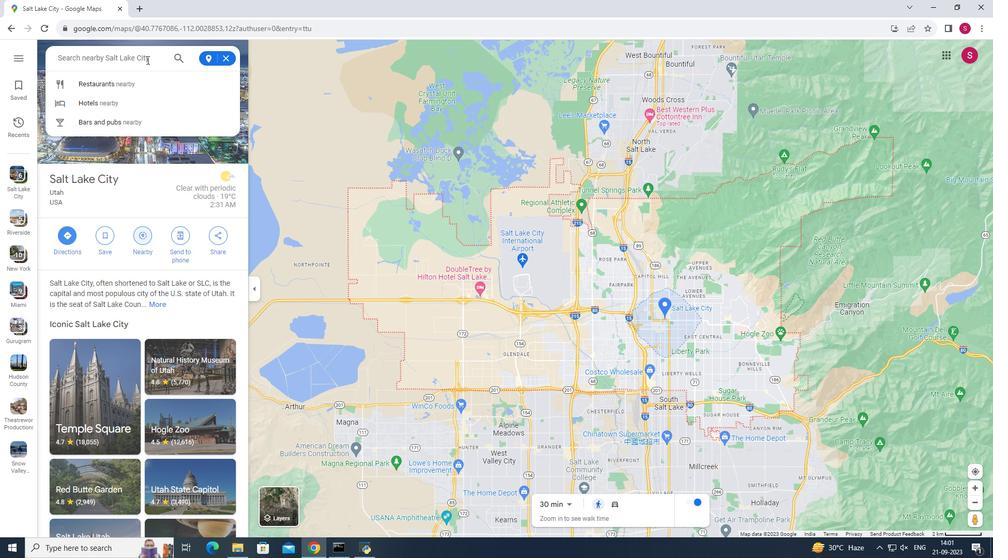 
Action: Mouse pressed left at (146, 60)
Screenshot: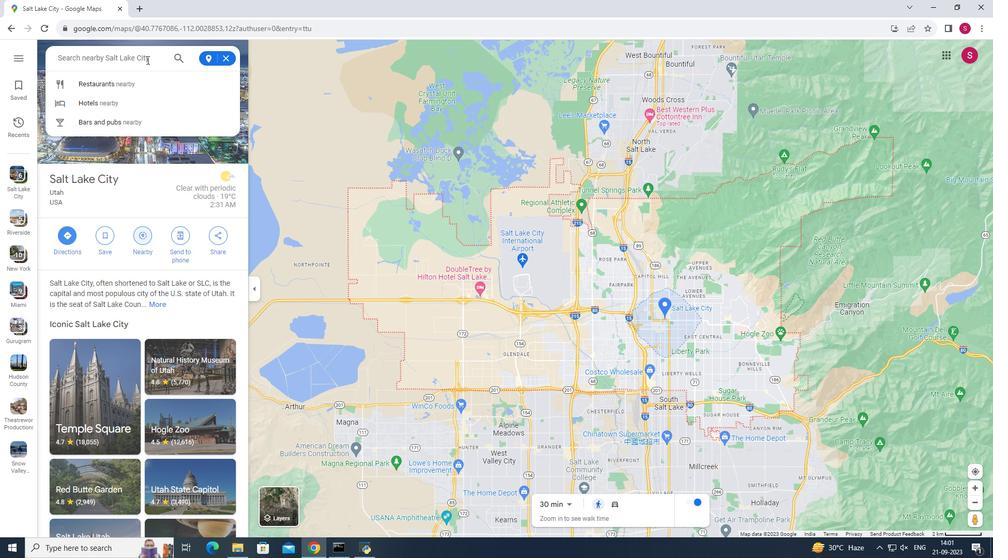 
Action: Key pressed hiking<Key.space>trails<Key.space>wau<Key.backspace>i<Key.backspace><Key.backspace>ith<Key.space>water<Key.space>crossings<Key.enter>
Screenshot: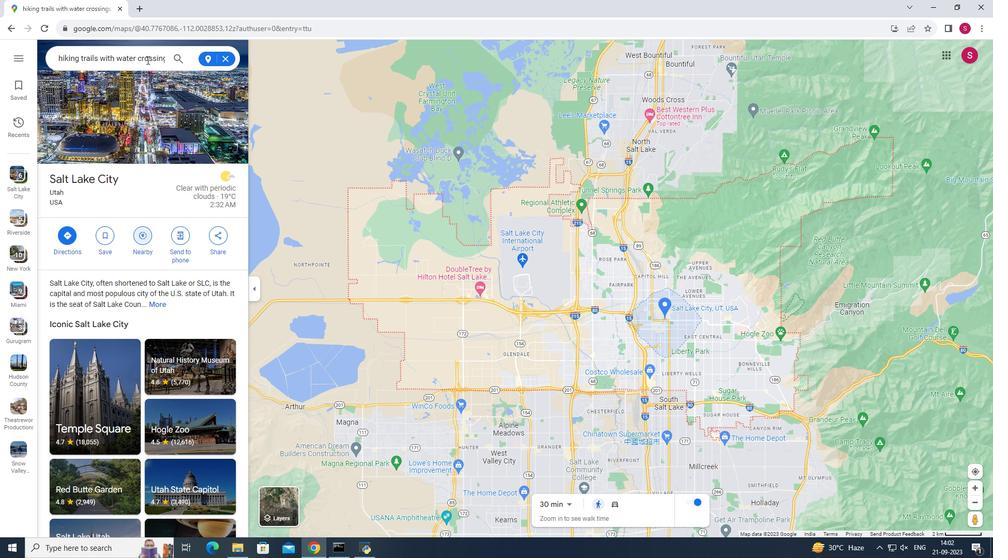 
Action: Mouse moved to (159, 132)
Screenshot: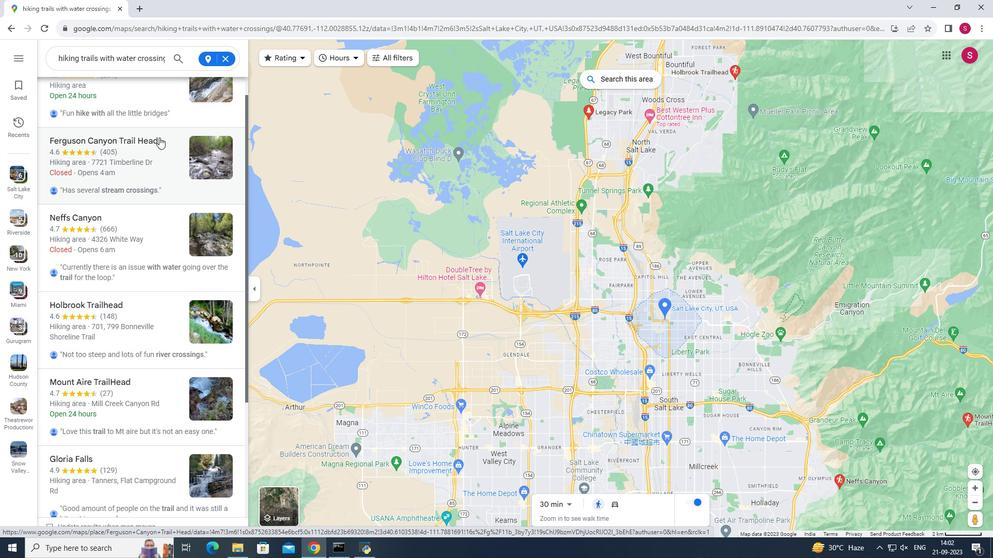 
Action: Mouse scrolled (159, 131) with delta (0, 0)
Screenshot: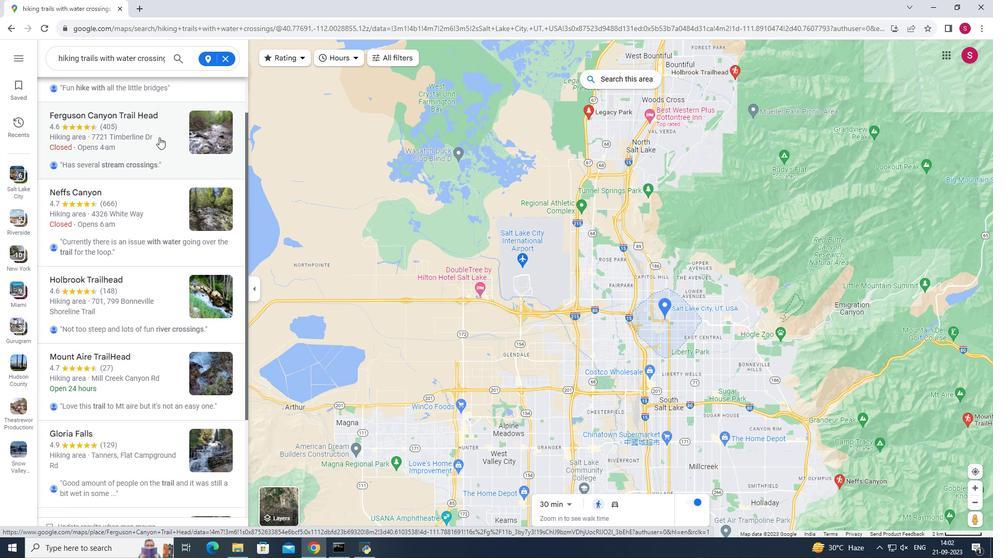 
Action: Mouse moved to (159, 137)
Screenshot: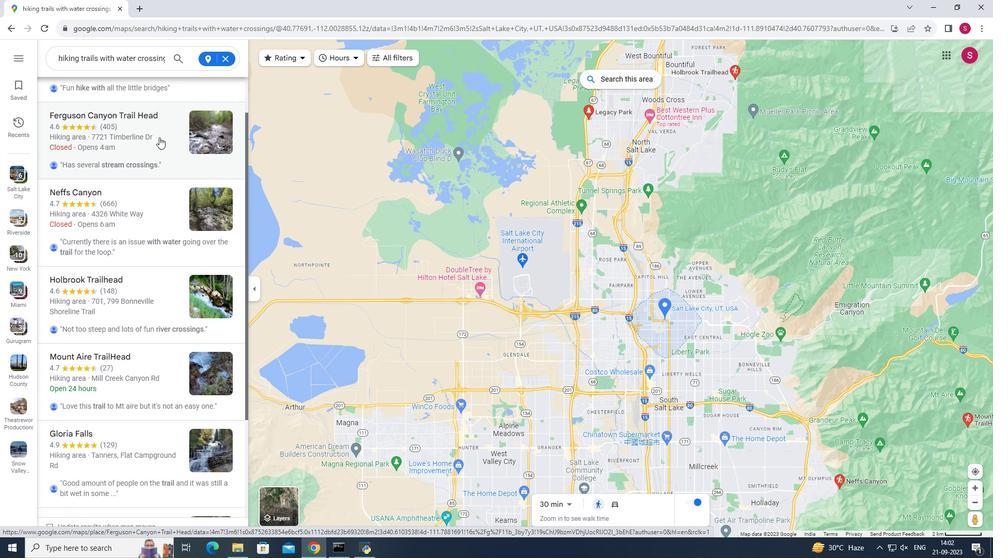 
Action: Mouse scrolled (159, 137) with delta (0, 0)
Screenshot: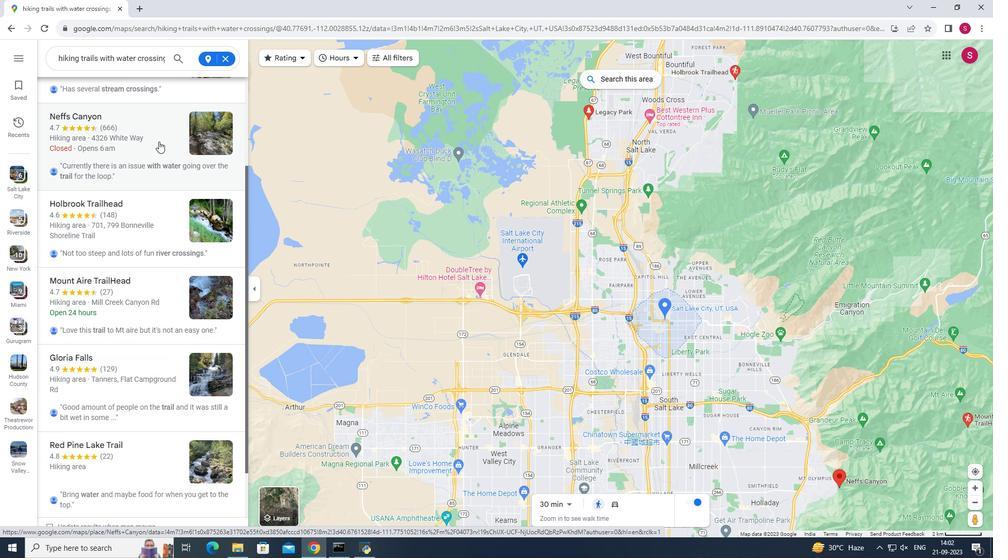 
Action: Mouse moved to (158, 141)
Screenshot: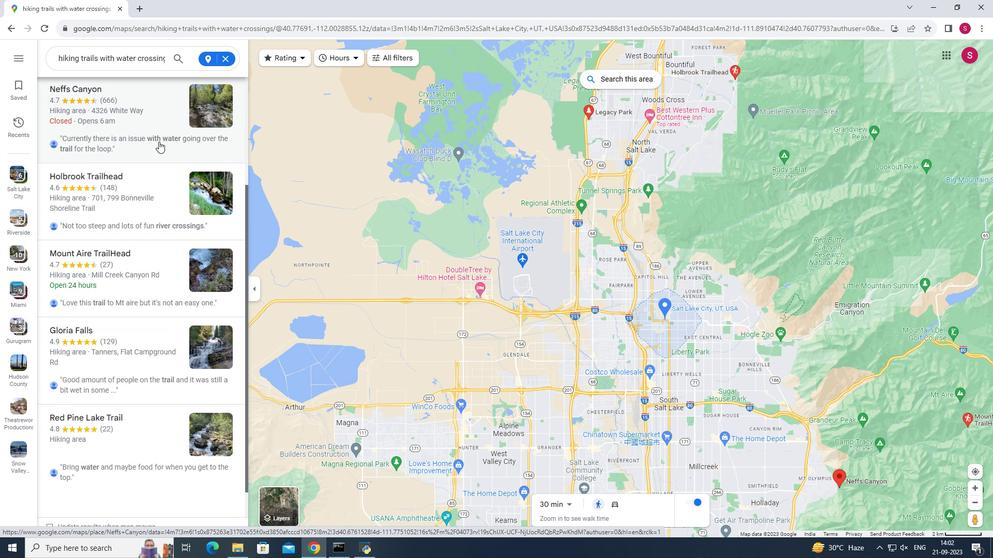 
Action: Mouse scrolled (158, 141) with delta (0, 0)
Screenshot: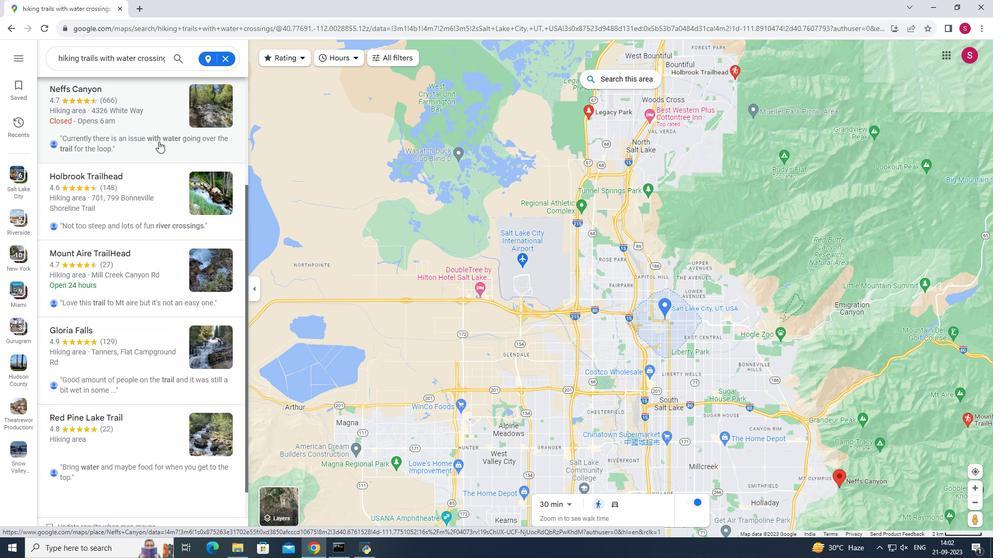 
Action: Mouse scrolled (158, 141) with delta (0, 0)
Screenshot: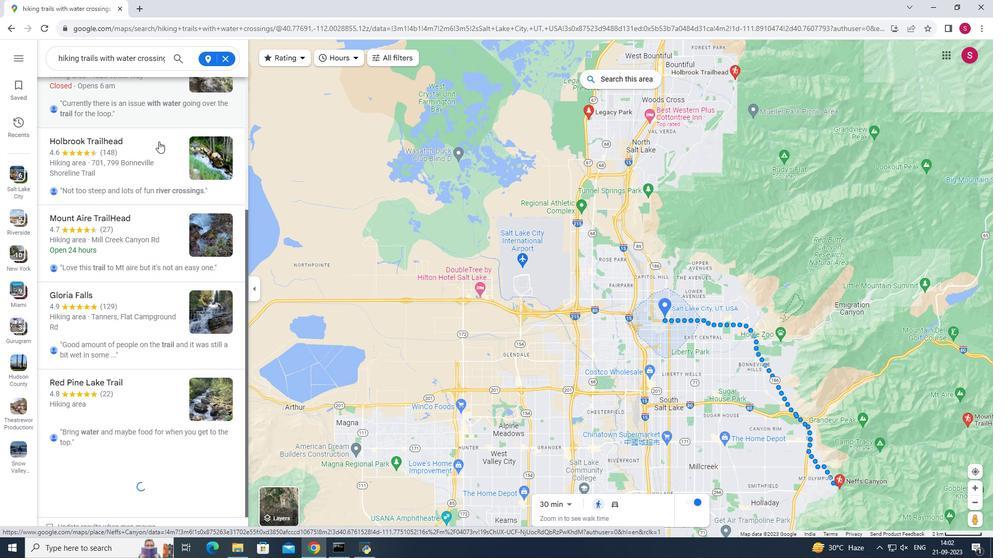 
Action: Mouse scrolled (158, 141) with delta (0, 0)
Screenshot: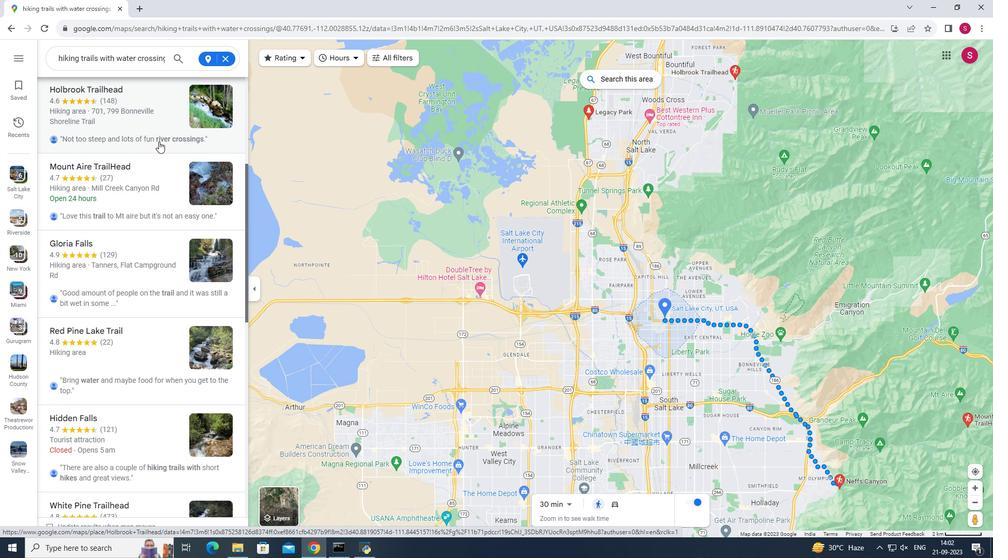 
Action: Mouse moved to (158, 143)
Screenshot: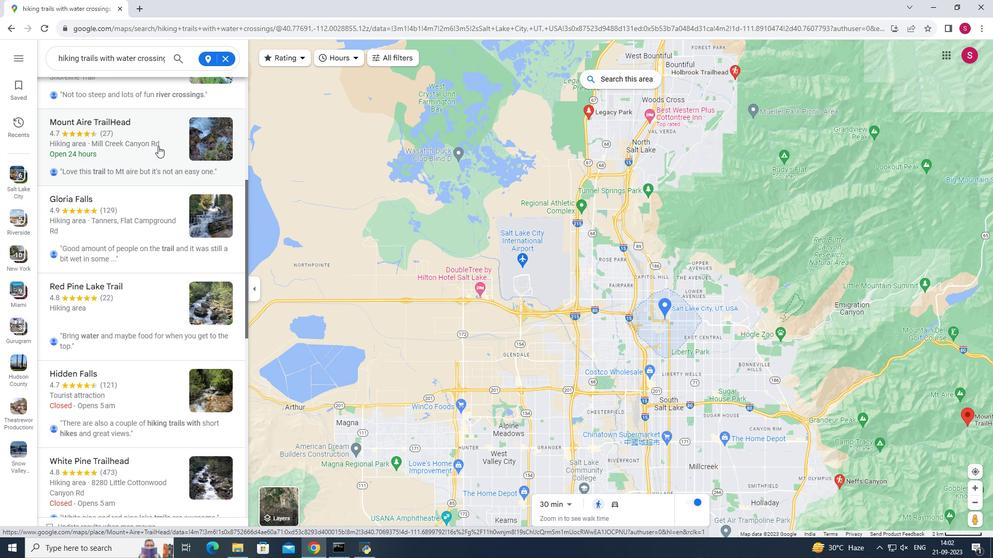 
Action: Mouse scrolled (158, 143) with delta (0, 0)
Screenshot: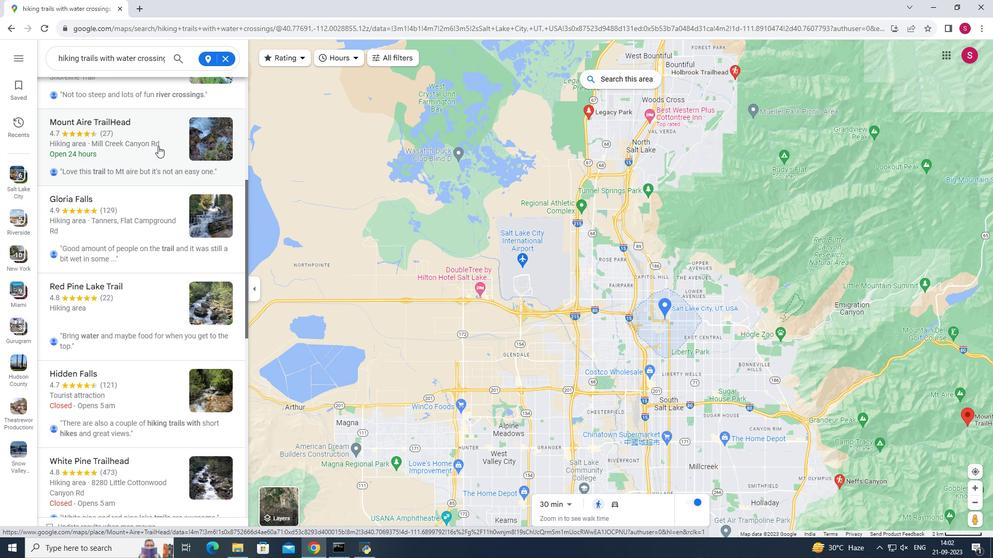 
Action: Mouse moved to (158, 145)
Screenshot: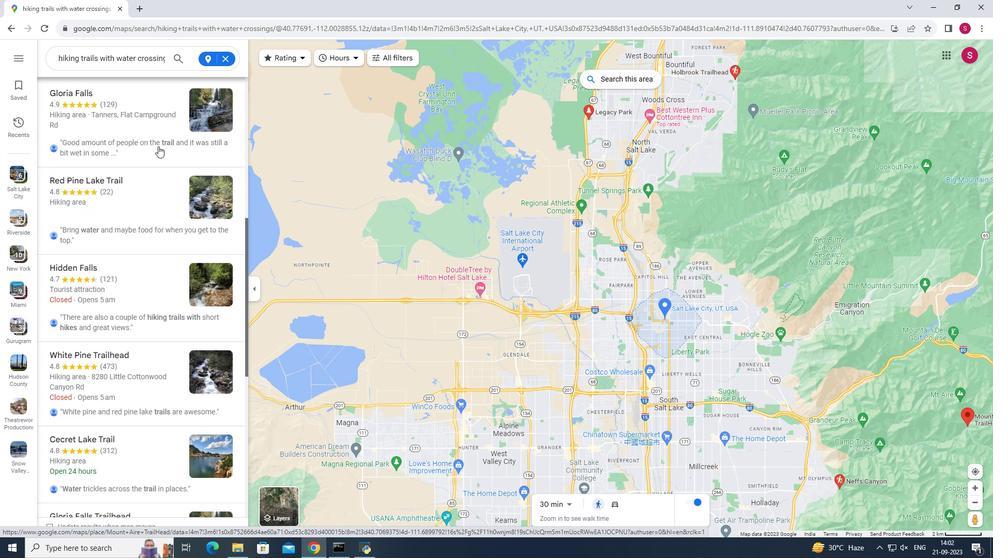 
Action: Mouse scrolled (158, 145) with delta (0, 0)
Screenshot: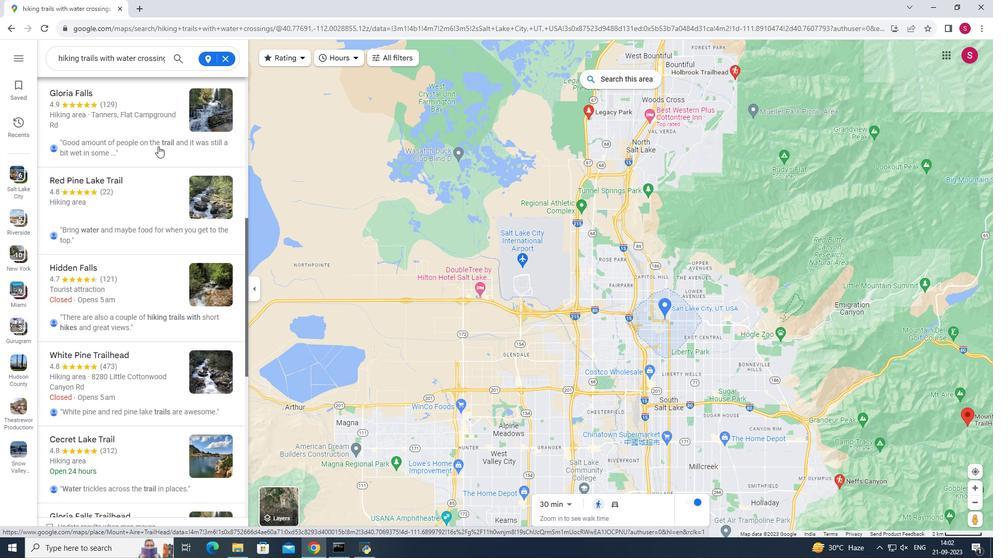 
Action: Mouse moved to (158, 146)
Screenshot: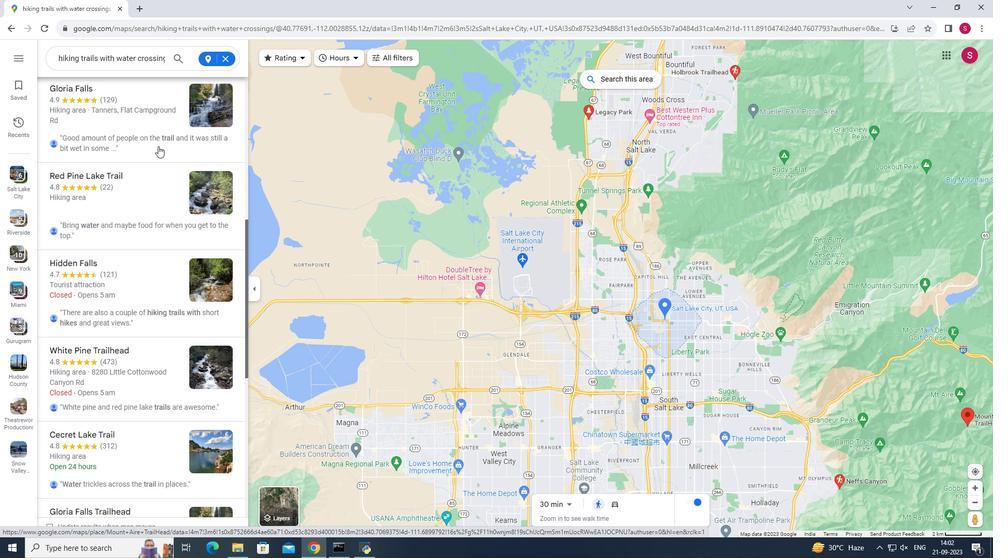 
Action: Mouse scrolled (158, 145) with delta (0, 0)
Screenshot: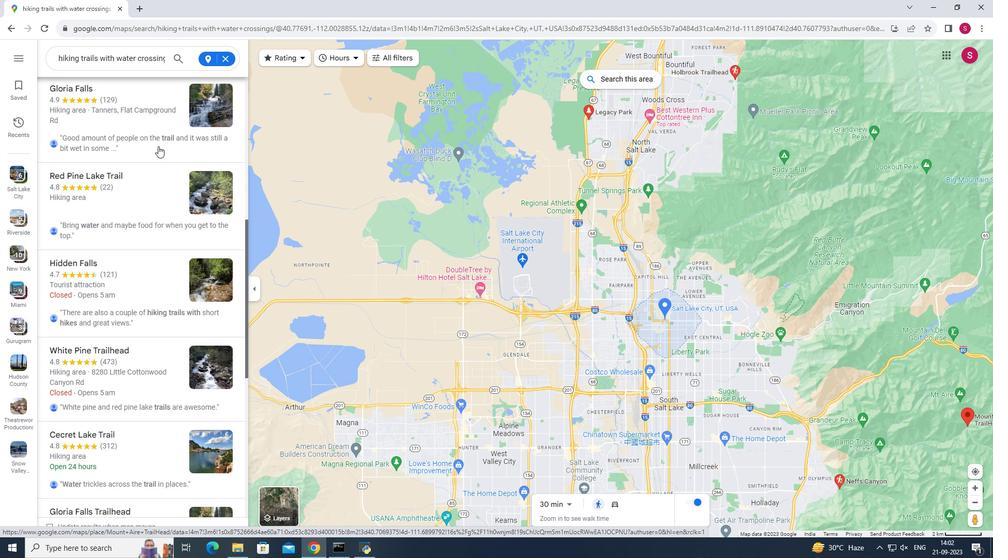 
Action: Mouse moved to (158, 151)
Screenshot: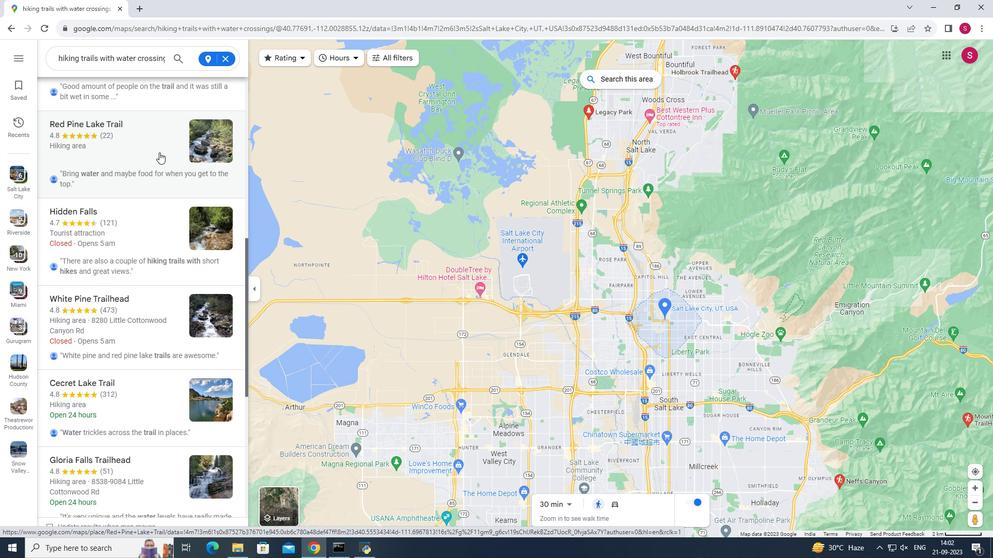 
Action: Mouse scrolled (158, 150) with delta (0, 0)
Screenshot: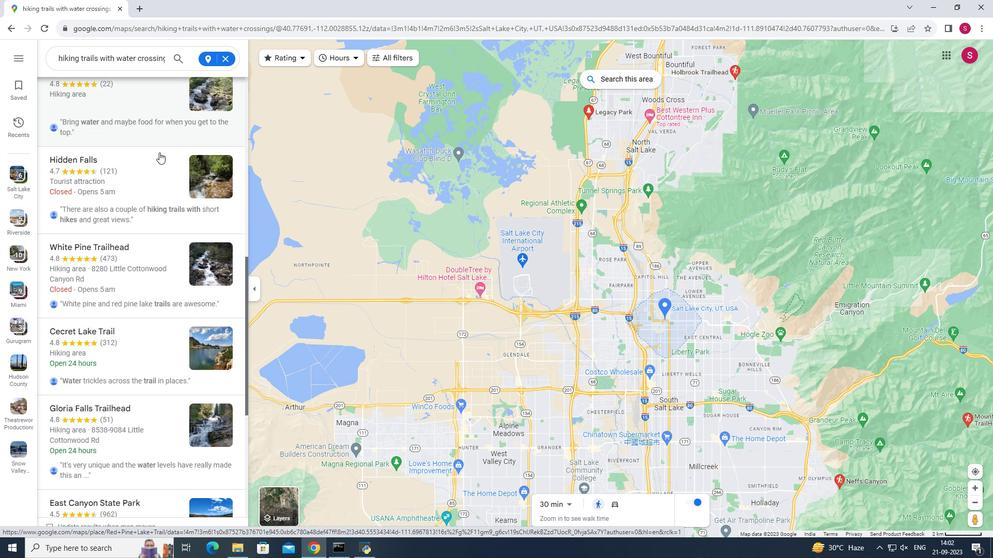 
Action: Mouse moved to (159, 152)
Screenshot: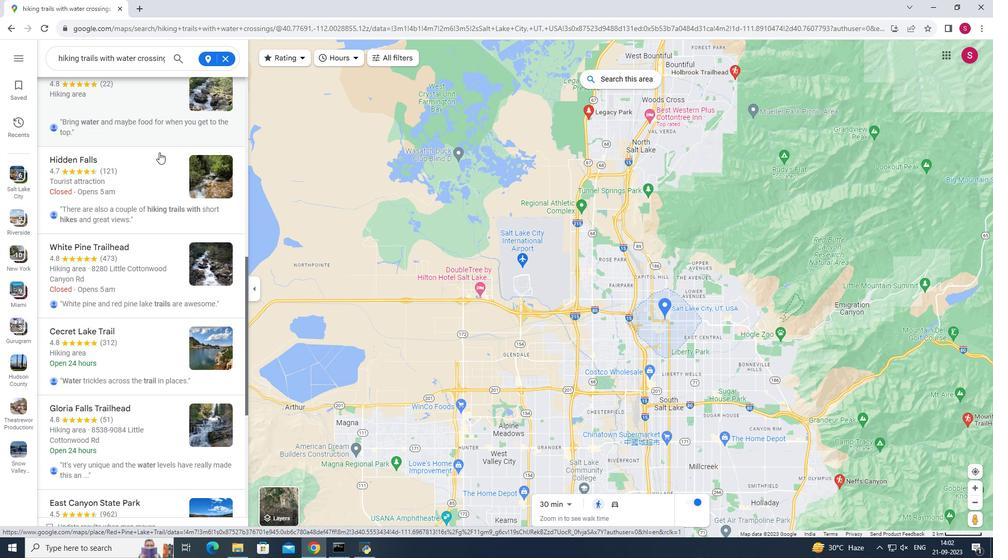 
Action: Mouse scrolled (159, 152) with delta (0, 0)
Screenshot: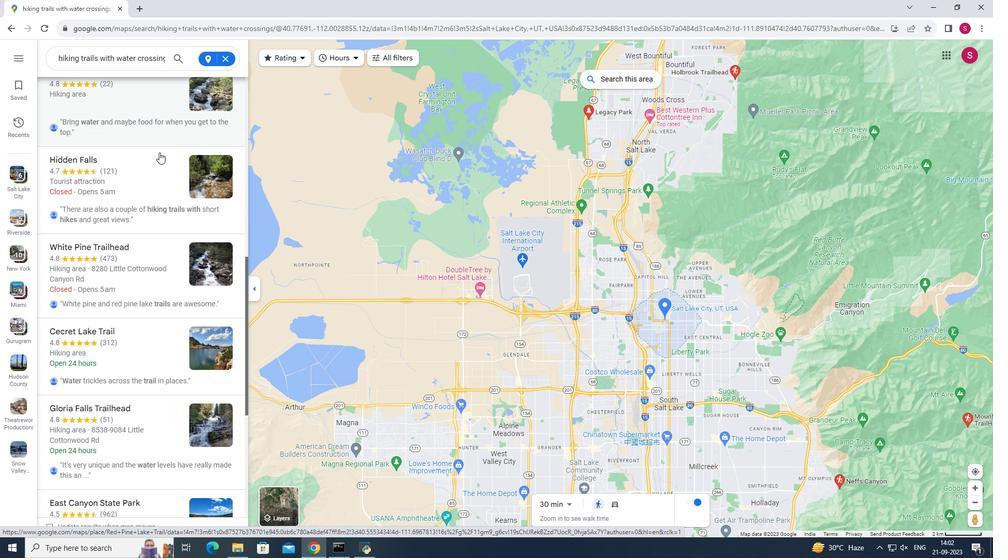 
Action: Mouse scrolled (159, 152) with delta (0, 0)
Screenshot: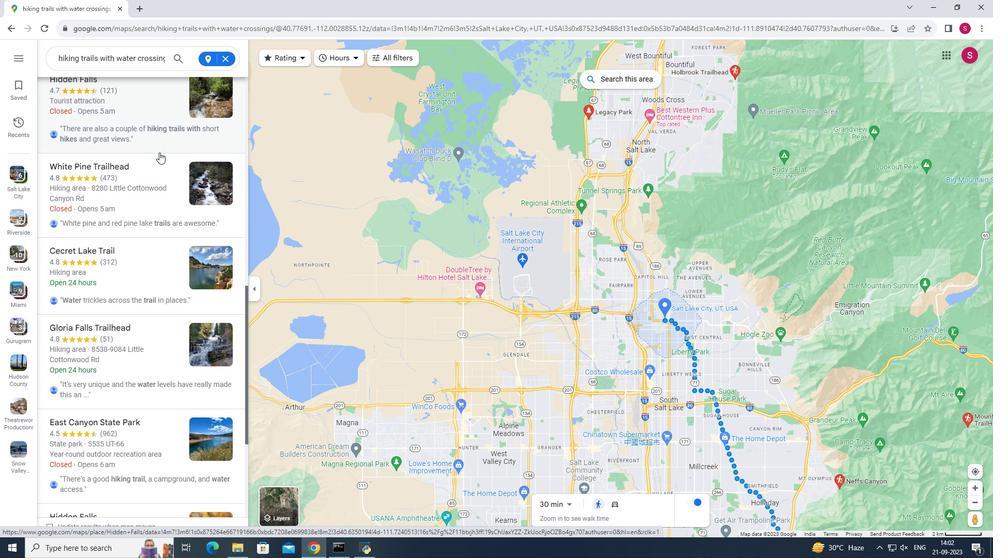 
Action: Mouse scrolled (159, 152) with delta (0, 0)
Screenshot: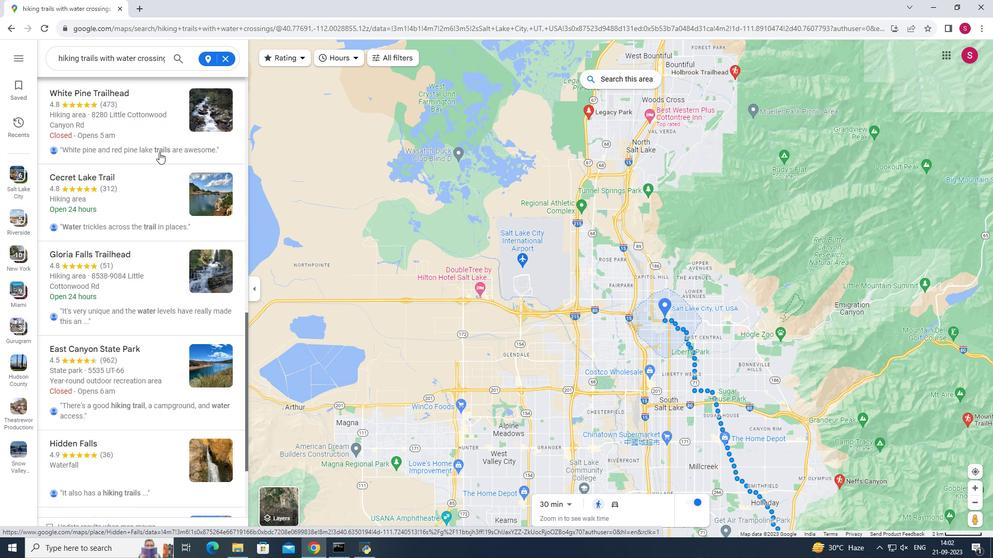 
Action: Mouse scrolled (159, 152) with delta (0, 0)
Screenshot: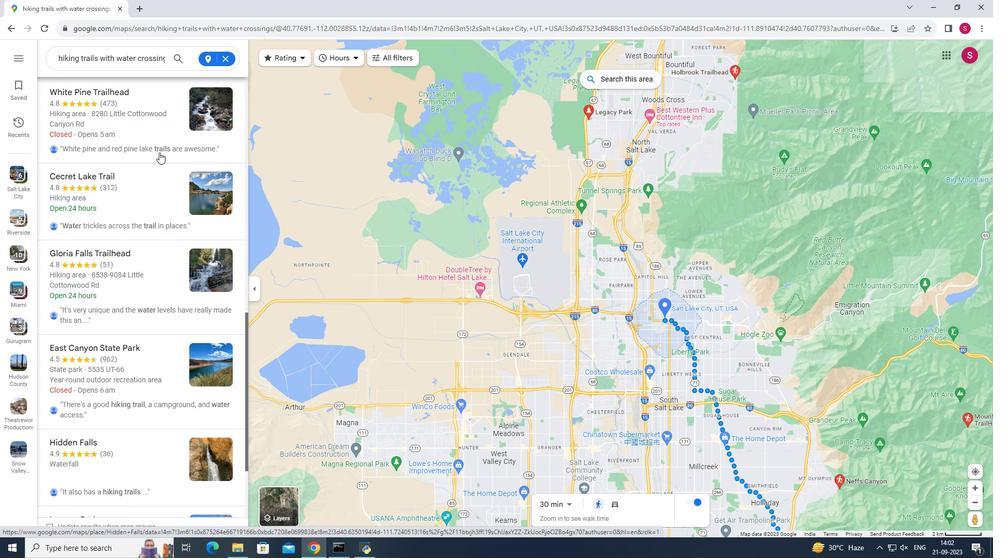 
Action: Mouse scrolled (159, 152) with delta (0, 0)
Screenshot: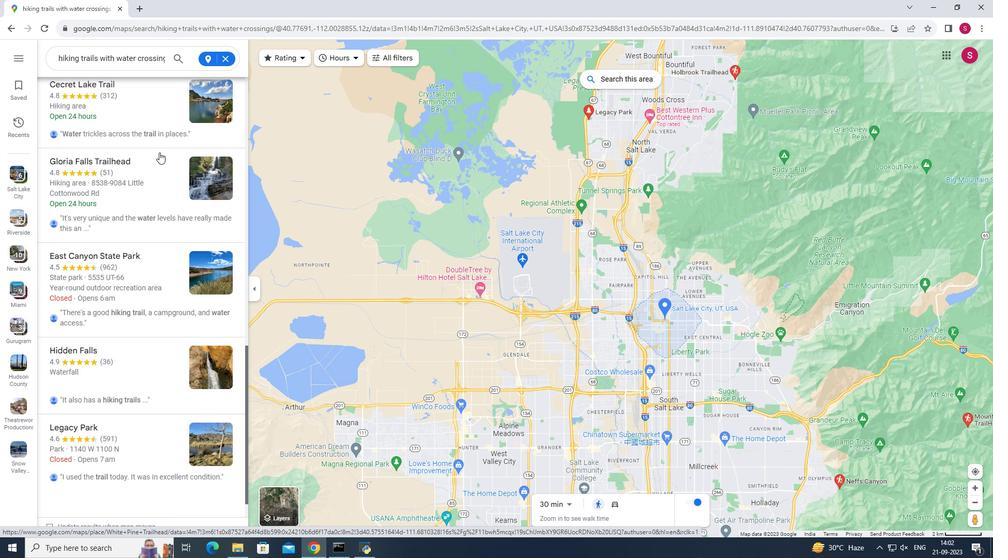 
Action: Mouse scrolled (159, 152) with delta (0, 0)
Screenshot: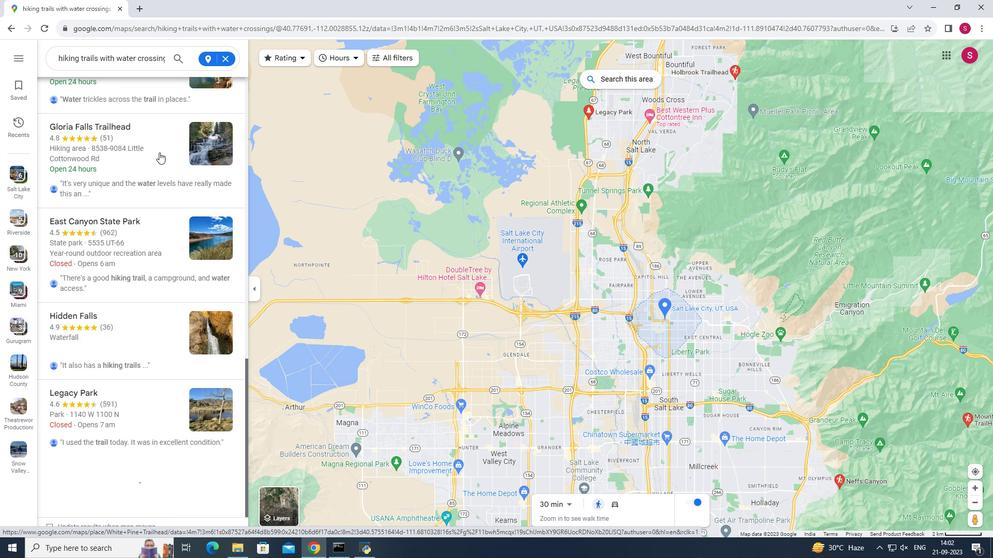 
Action: Mouse scrolled (159, 152) with delta (0, 0)
Screenshot: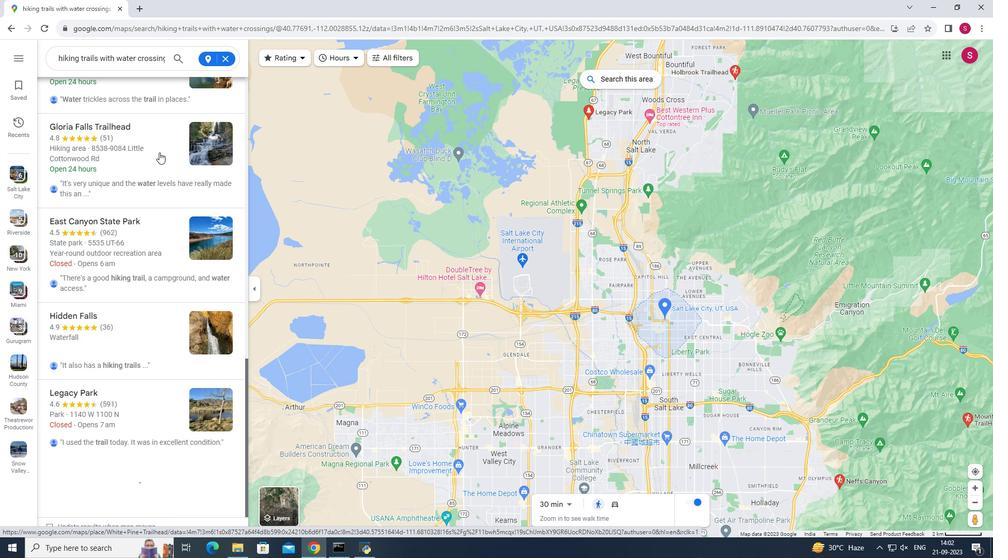 
Action: Mouse scrolled (159, 152) with delta (0, 0)
Screenshot: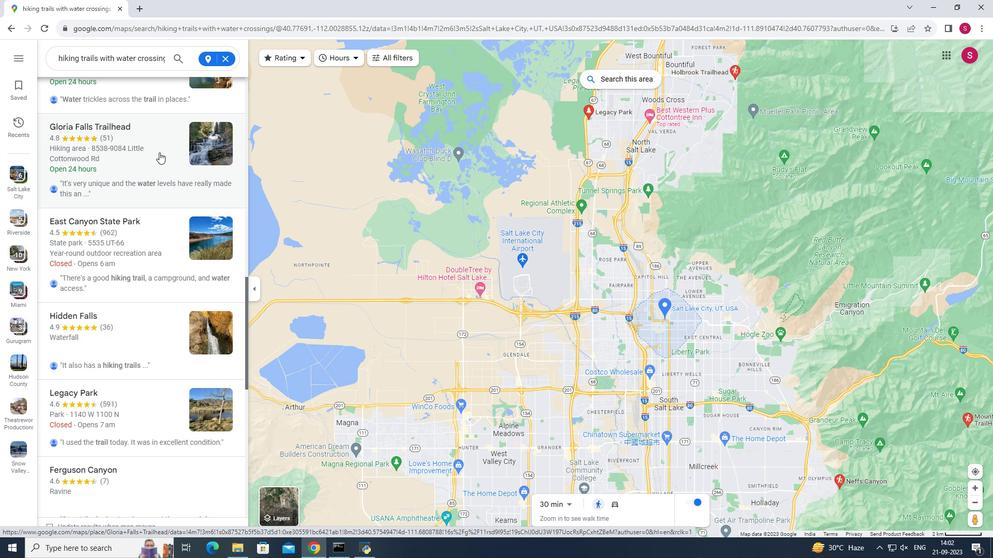 
Action: Mouse scrolled (159, 152) with delta (0, 0)
Screenshot: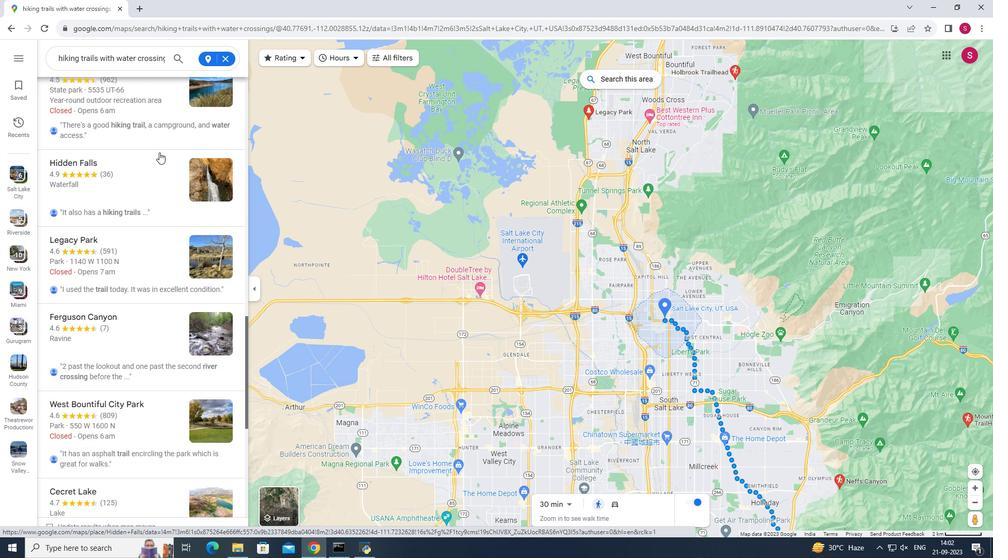 
Action: Mouse scrolled (159, 152) with delta (0, 0)
Screenshot: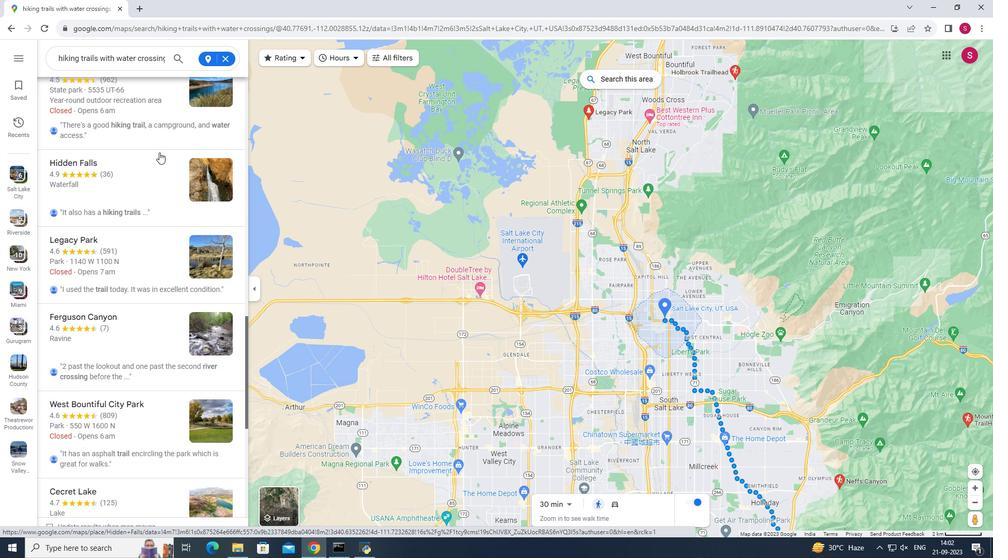 
Action: Mouse scrolled (159, 152) with delta (0, 0)
Screenshot: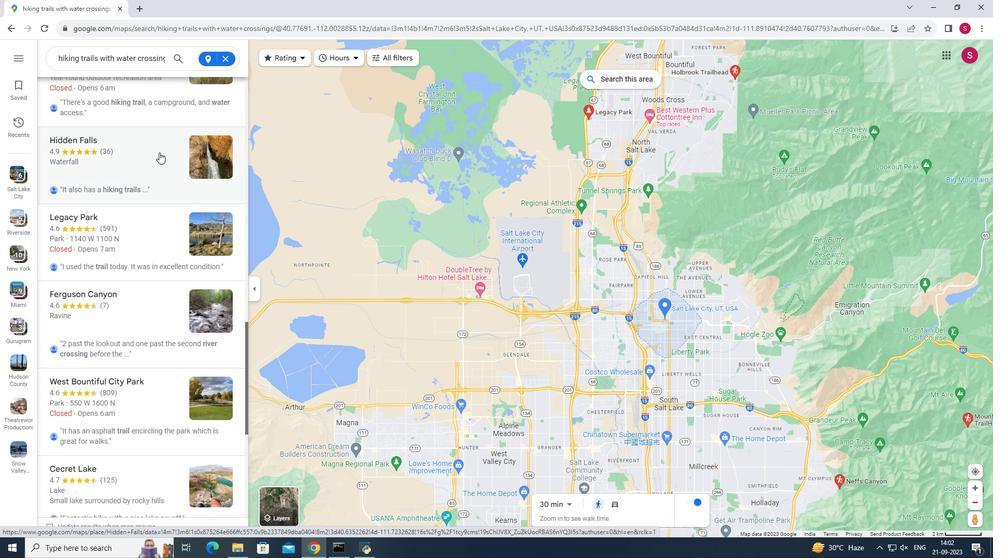 
Action: Mouse scrolled (159, 152) with delta (0, 0)
Screenshot: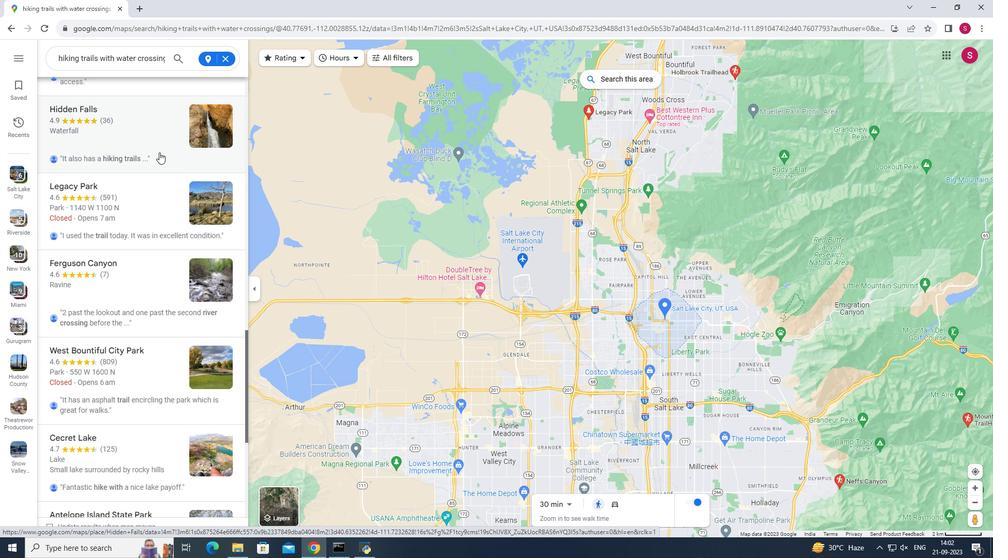 
Action: Mouse scrolled (159, 152) with delta (0, 0)
Screenshot: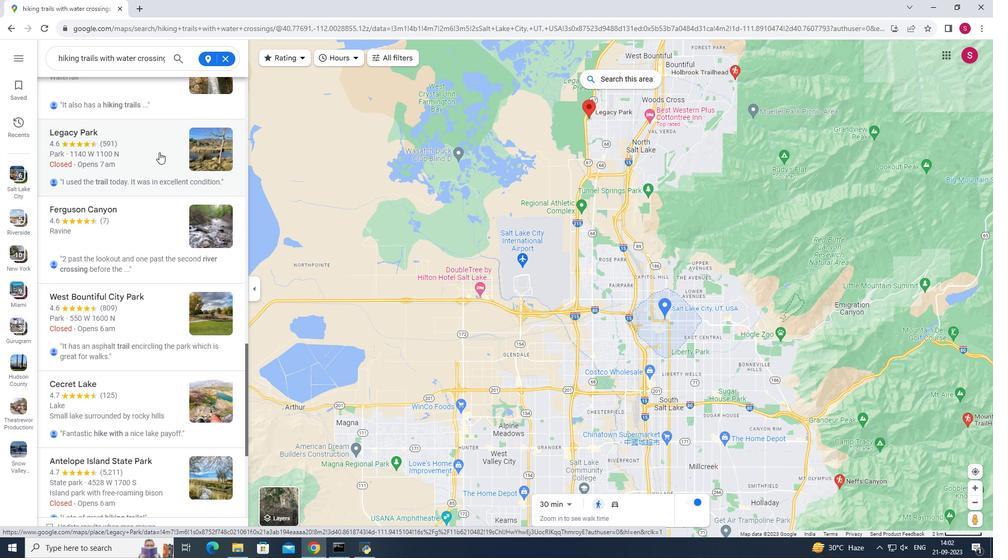 
Action: Mouse scrolled (159, 152) with delta (0, 0)
Screenshot: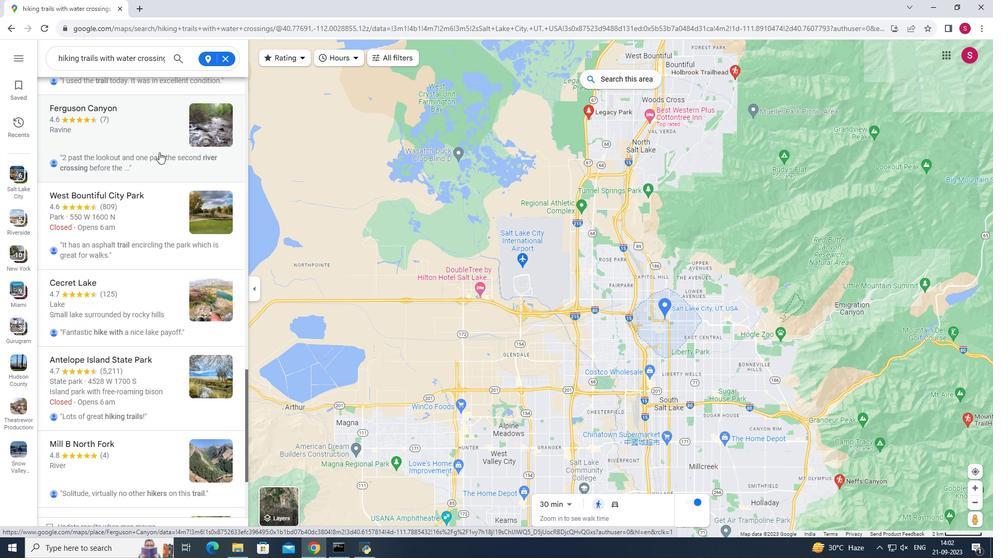 
Action: Mouse scrolled (159, 152) with delta (0, 0)
Screenshot: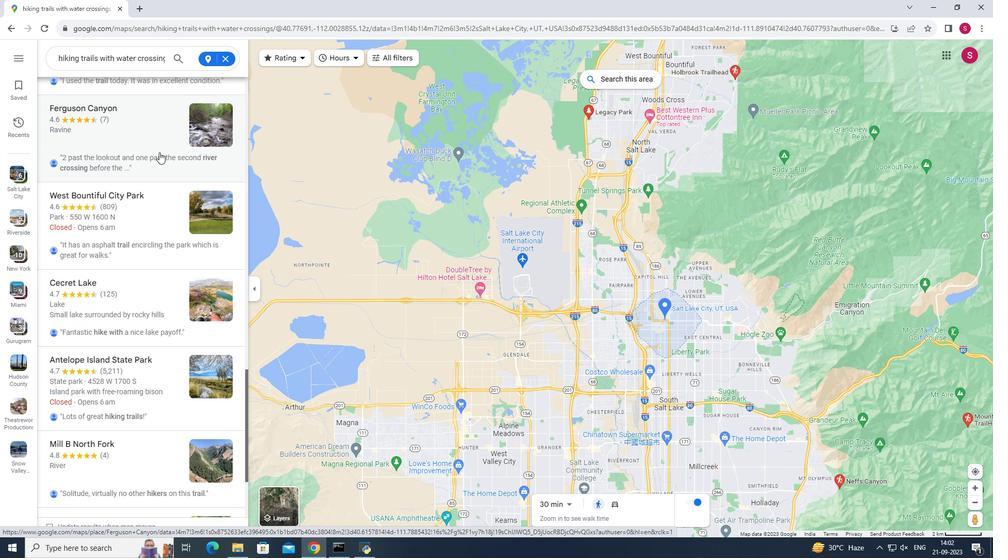 
Action: Mouse scrolled (159, 152) with delta (0, 0)
Screenshot: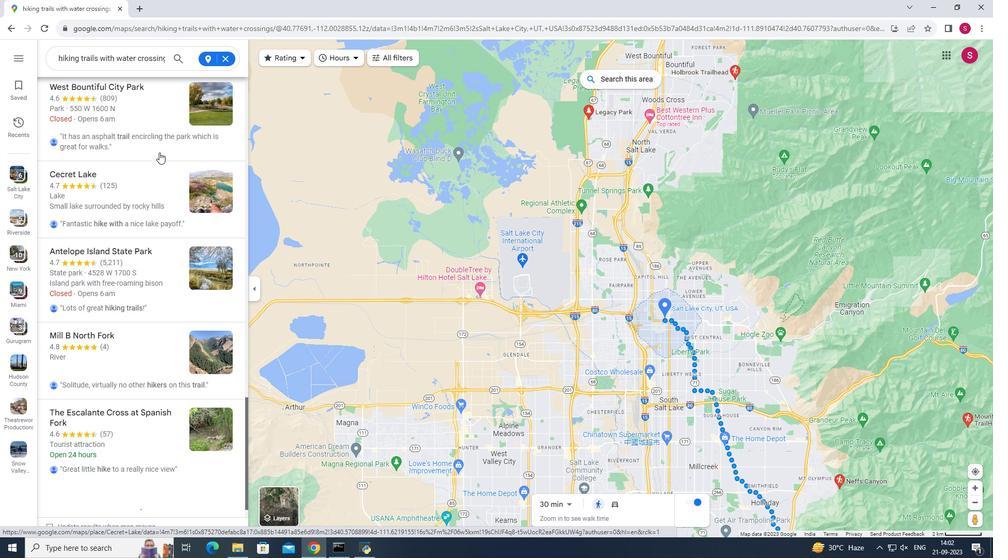 
Action: Mouse scrolled (159, 152) with delta (0, 0)
Screenshot: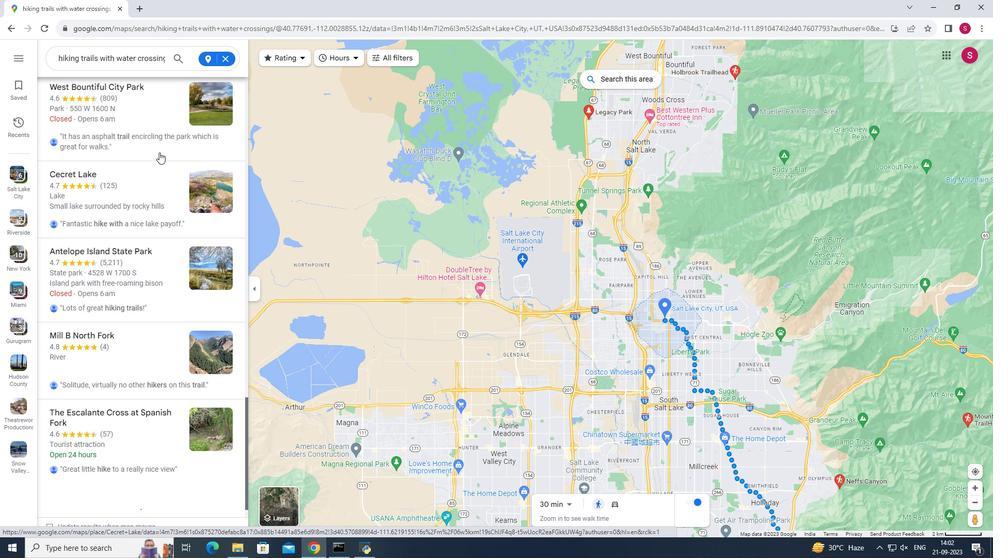 
Action: Mouse scrolled (159, 152) with delta (0, 0)
Screenshot: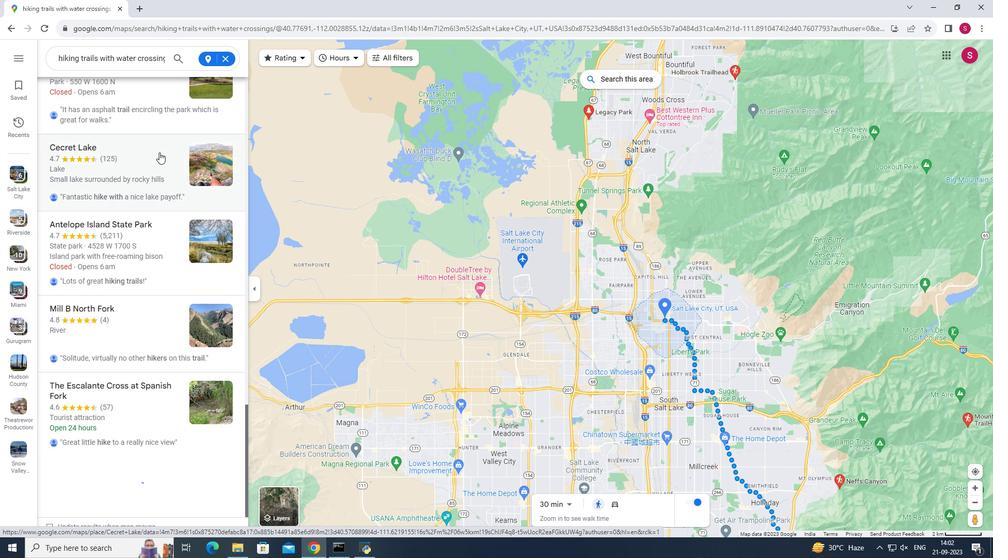 
Action: Mouse scrolled (159, 152) with delta (0, 0)
Screenshot: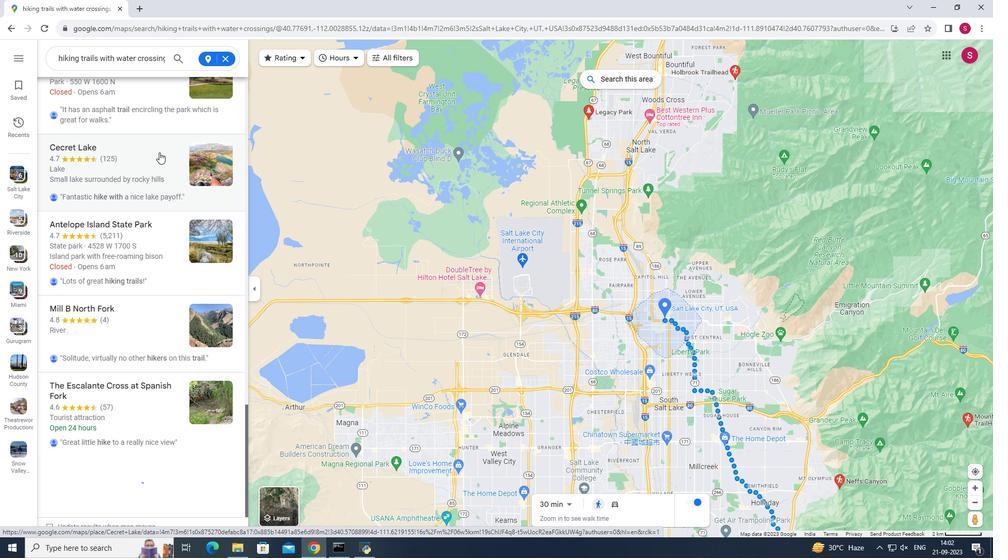 
Action: Mouse scrolled (159, 152) with delta (0, 0)
Screenshot: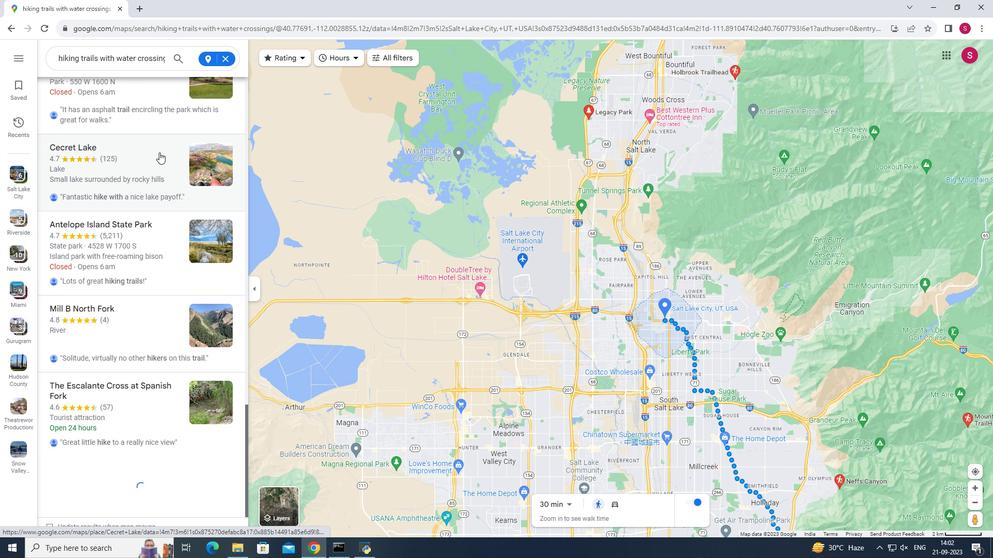 
Action: Mouse scrolled (159, 152) with delta (0, 0)
Screenshot: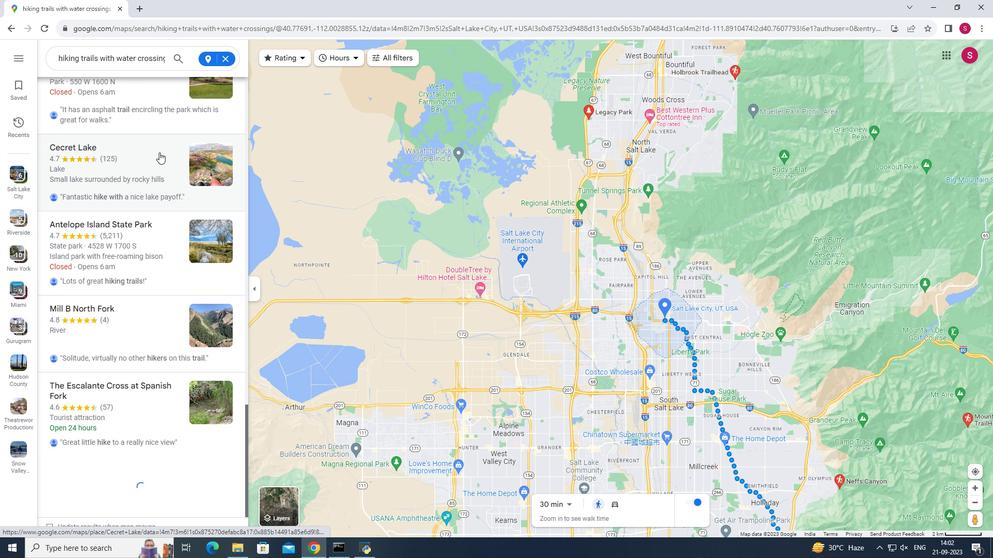 
Action: Mouse scrolled (159, 152) with delta (0, 0)
Screenshot: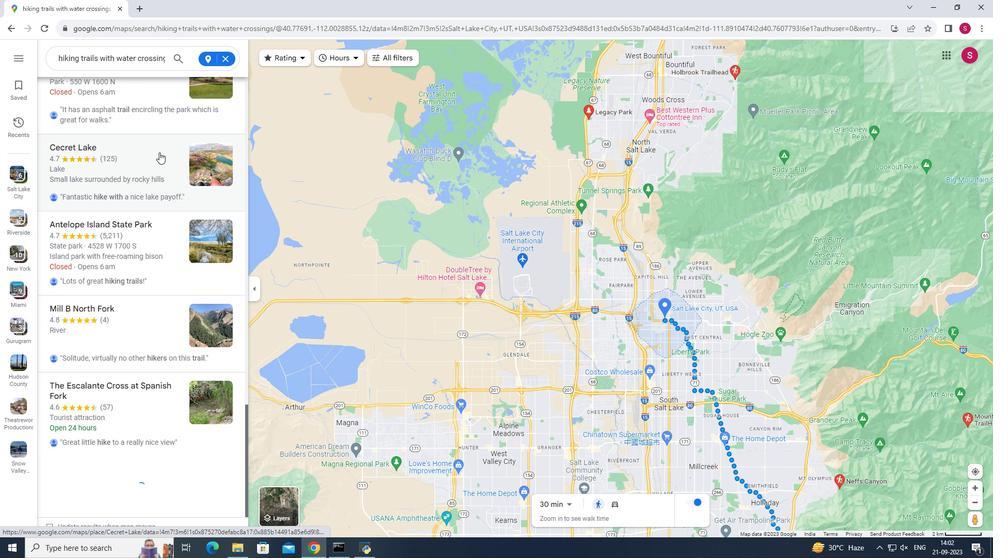 
Action: Mouse scrolled (159, 152) with delta (0, 0)
Screenshot: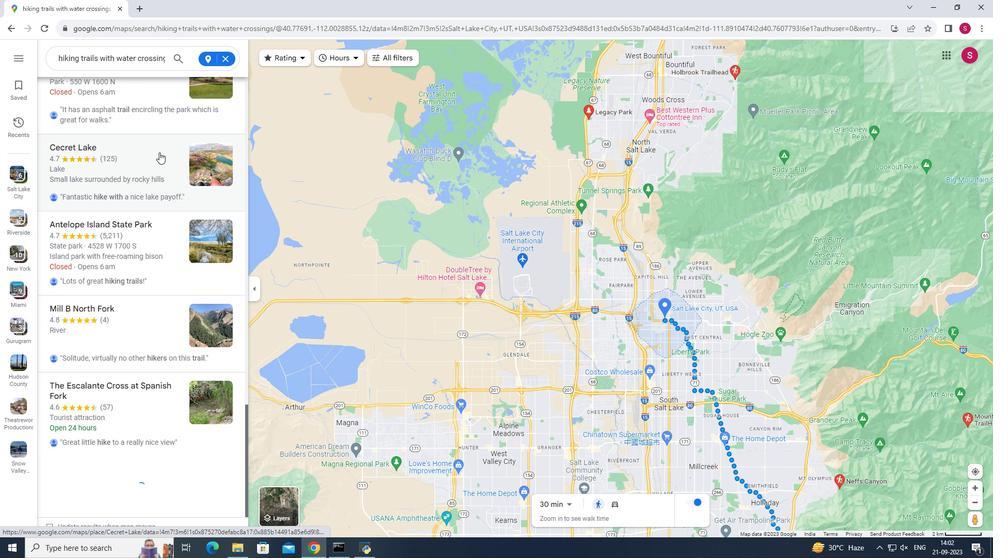 
Action: Mouse scrolled (159, 152) with delta (0, 0)
Screenshot: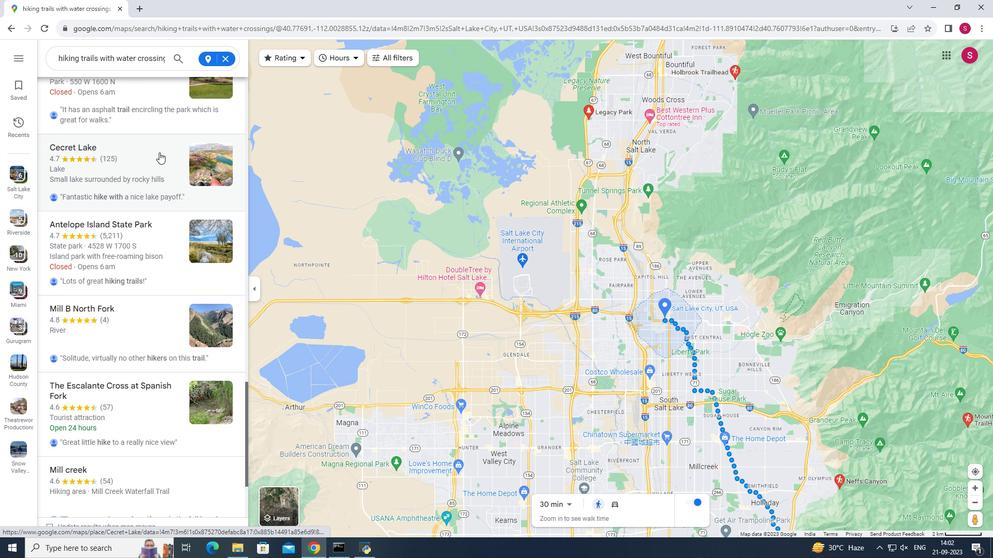 
Action: Mouse moved to (203, 60)
Screenshot: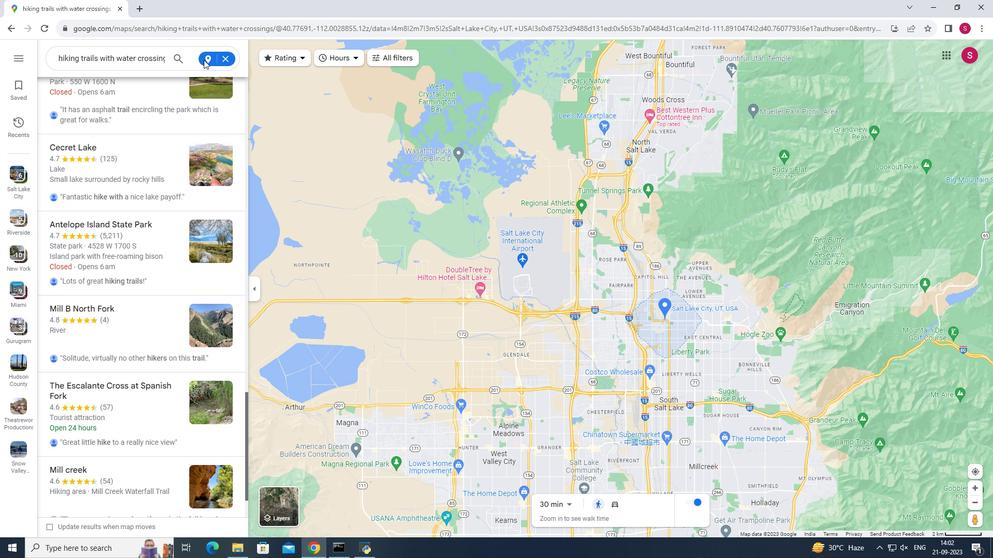
